 Task: Create a due date automation trigger when advanced on, on the monday before a card is due add fields with custom field "Resume" set to a date in this month at 11:00 AM.
Action: Mouse moved to (1202, 96)
Screenshot: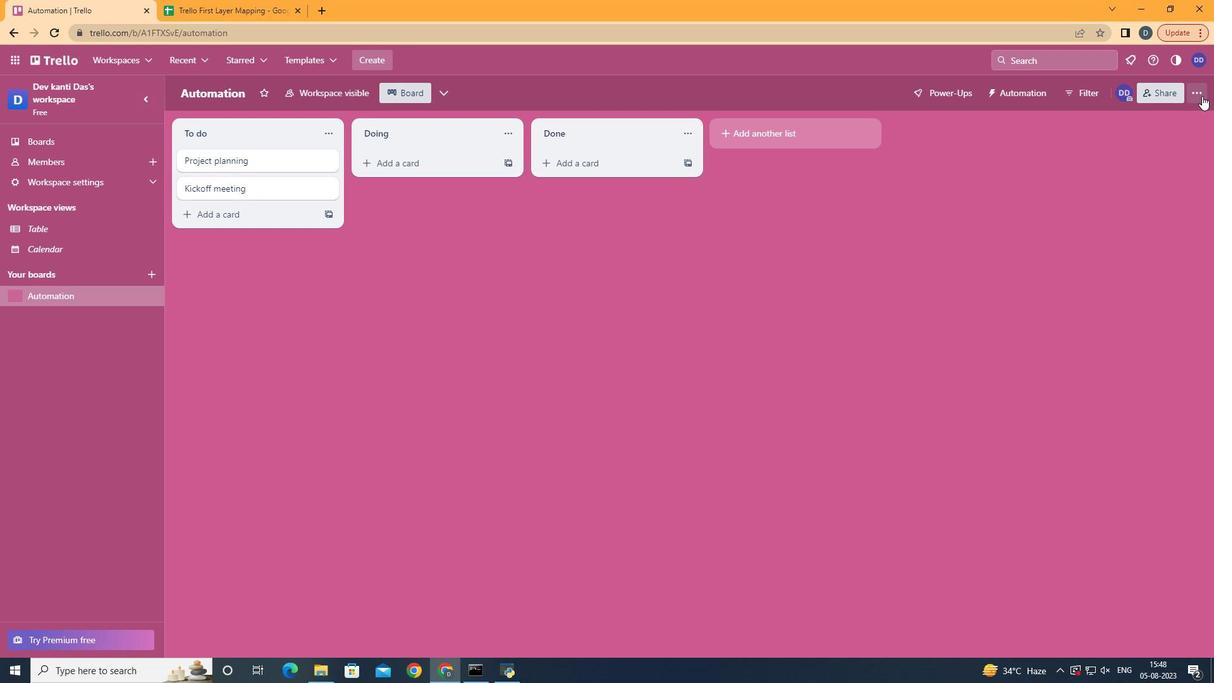 
Action: Mouse pressed left at (1202, 96)
Screenshot: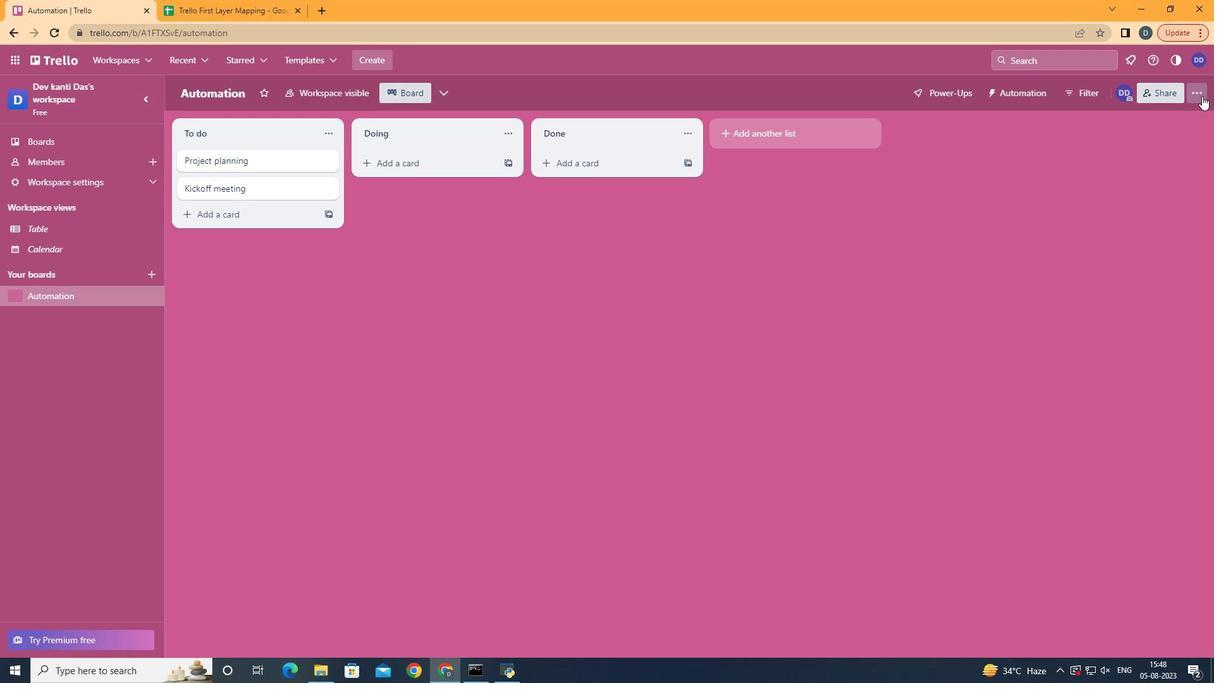 
Action: Mouse moved to (1093, 275)
Screenshot: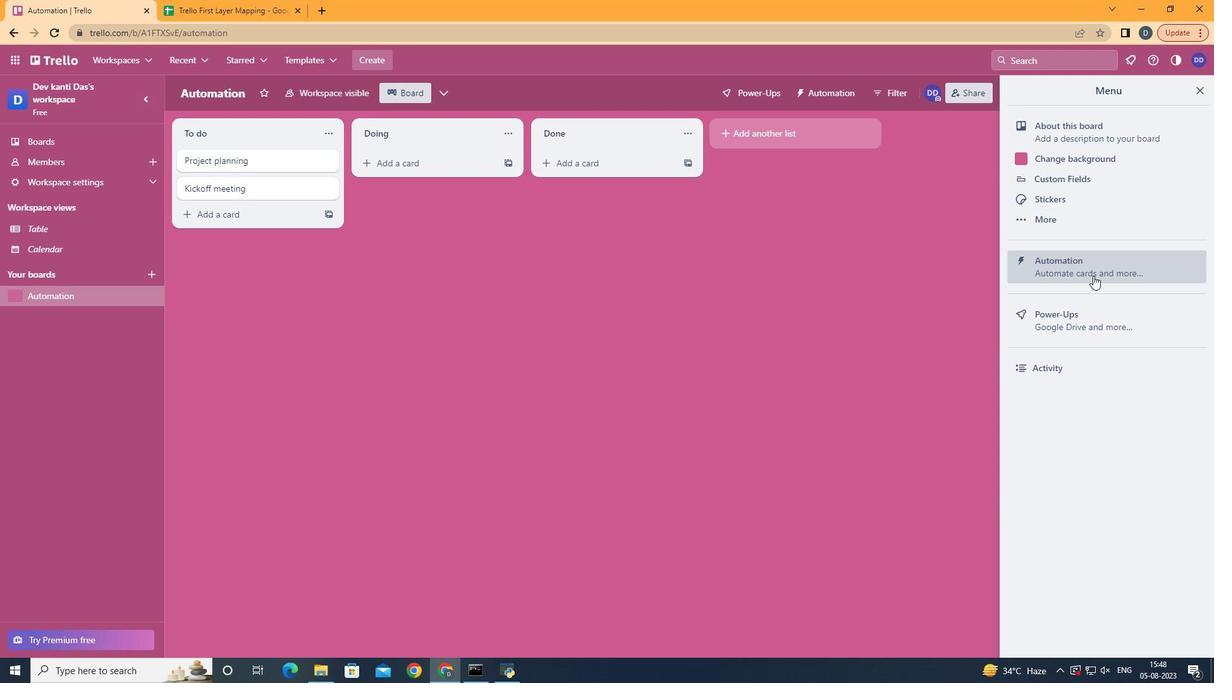 
Action: Mouse pressed left at (1093, 275)
Screenshot: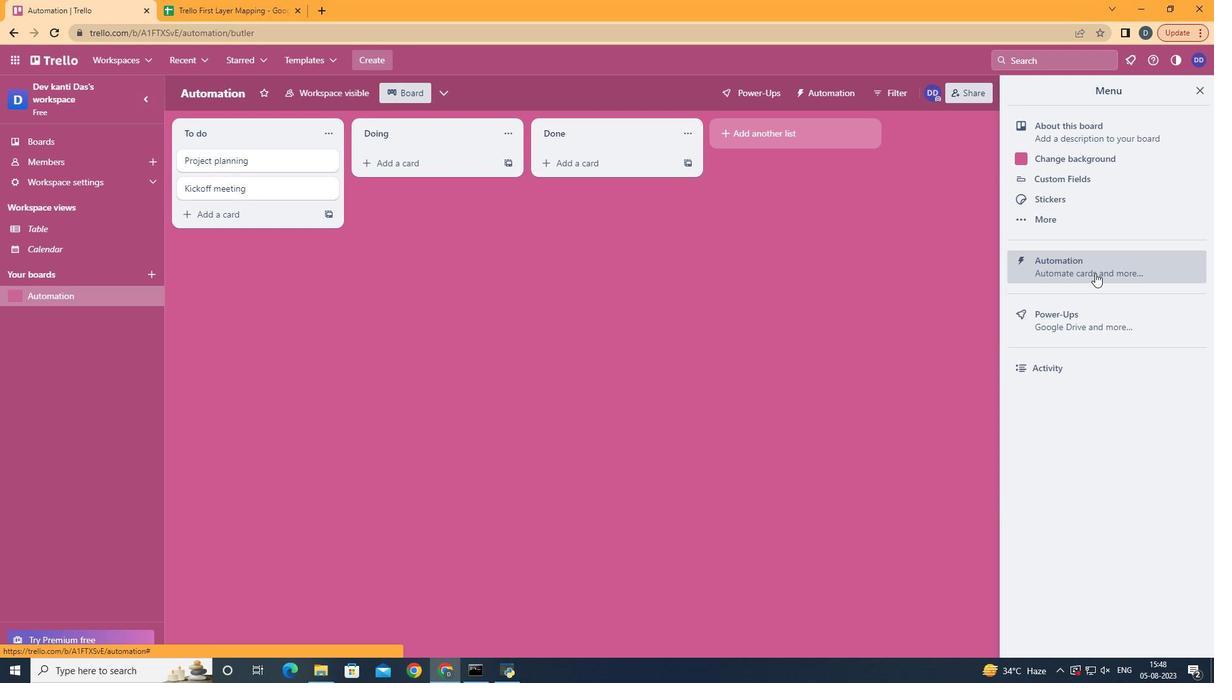 
Action: Mouse moved to (230, 250)
Screenshot: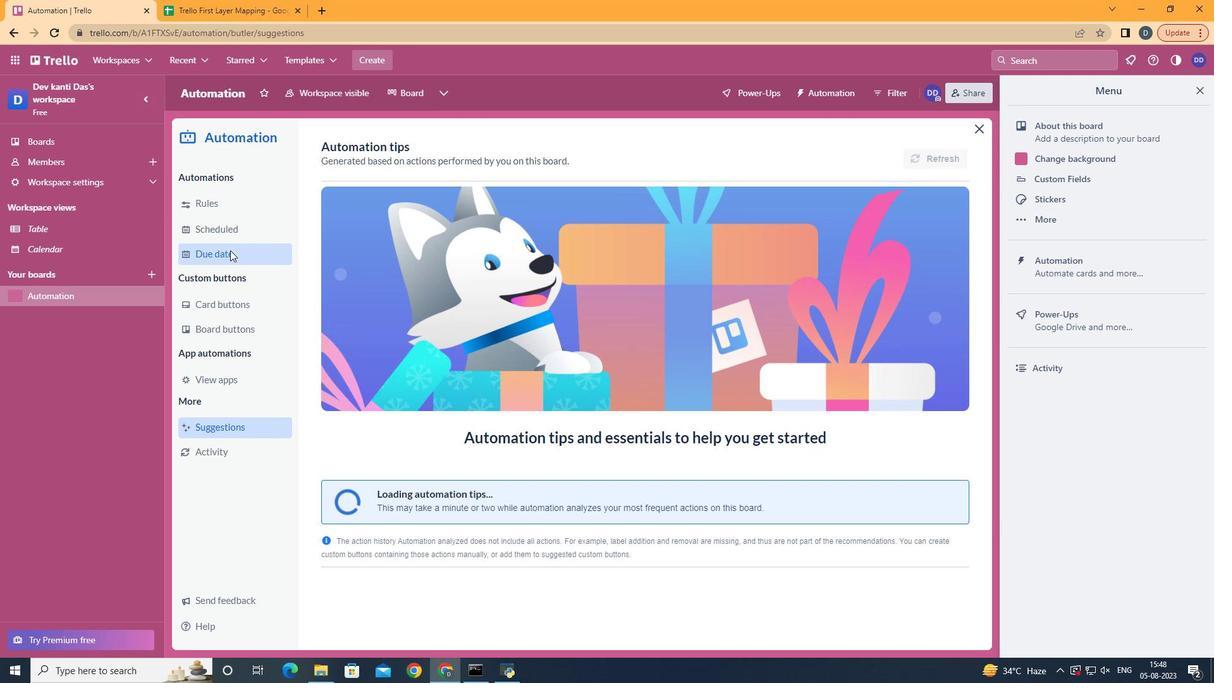 
Action: Mouse pressed left at (230, 250)
Screenshot: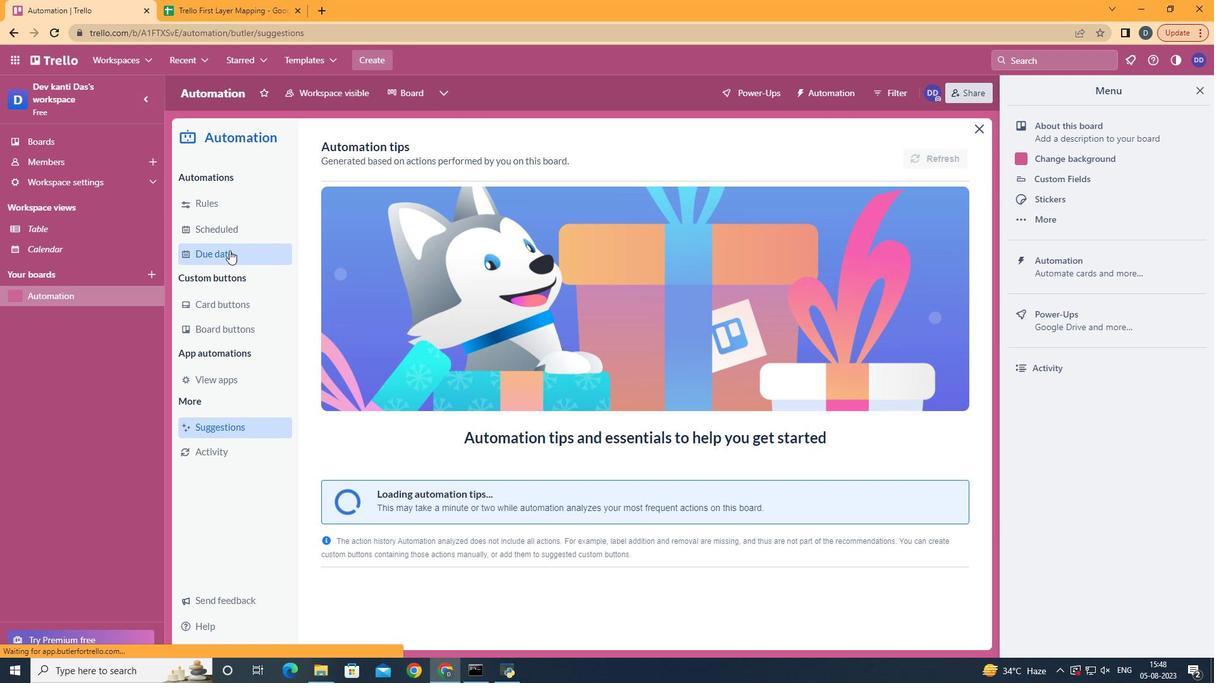 
Action: Mouse moved to (870, 150)
Screenshot: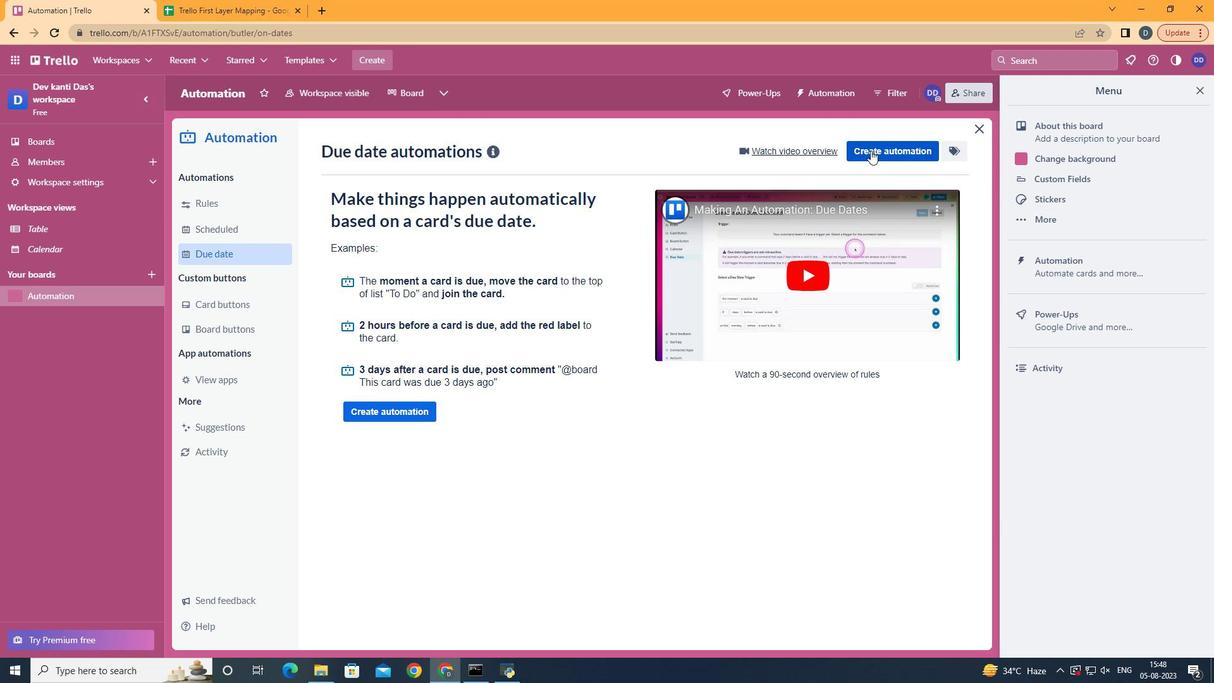 
Action: Mouse pressed left at (870, 150)
Screenshot: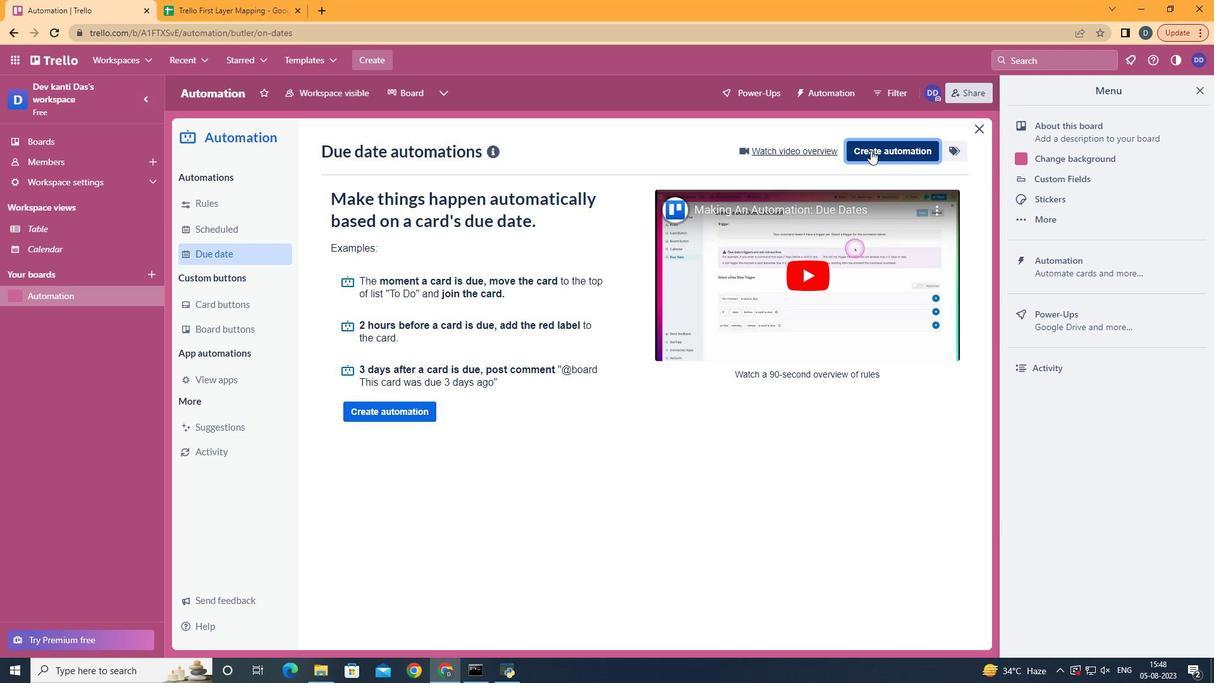 
Action: Mouse moved to (614, 261)
Screenshot: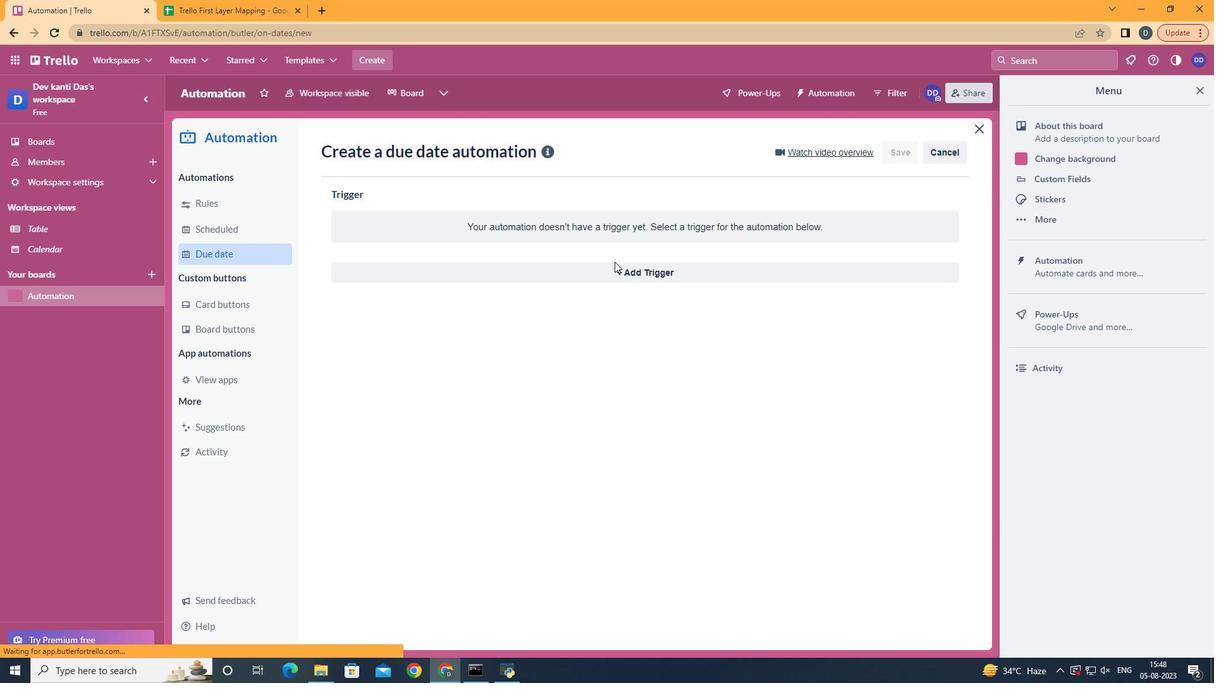 
Action: Mouse pressed left at (614, 261)
Screenshot: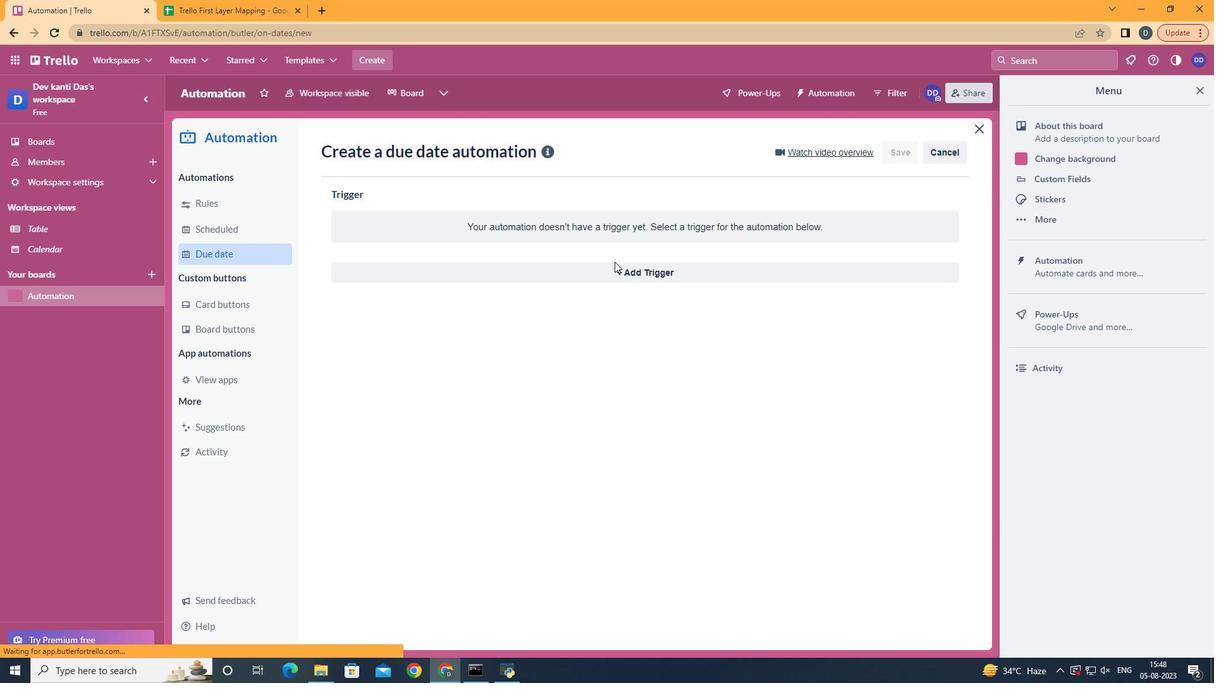 
Action: Mouse moved to (615, 269)
Screenshot: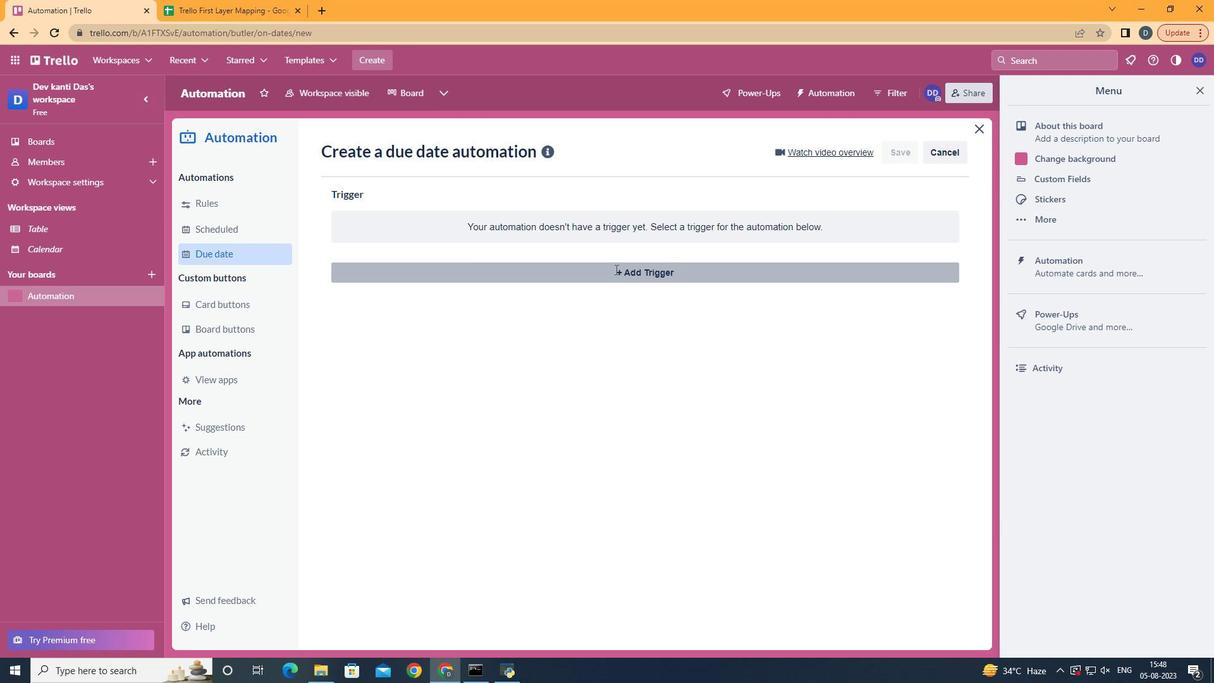 
Action: Mouse pressed left at (615, 269)
Screenshot: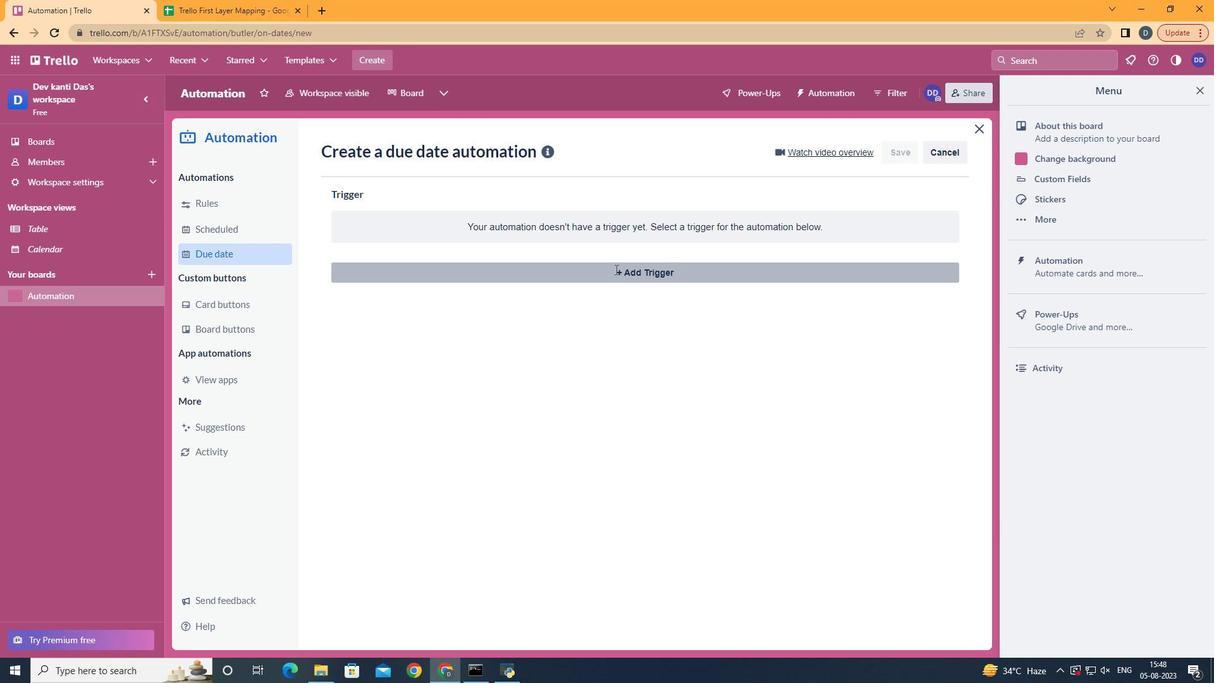 
Action: Mouse moved to (407, 331)
Screenshot: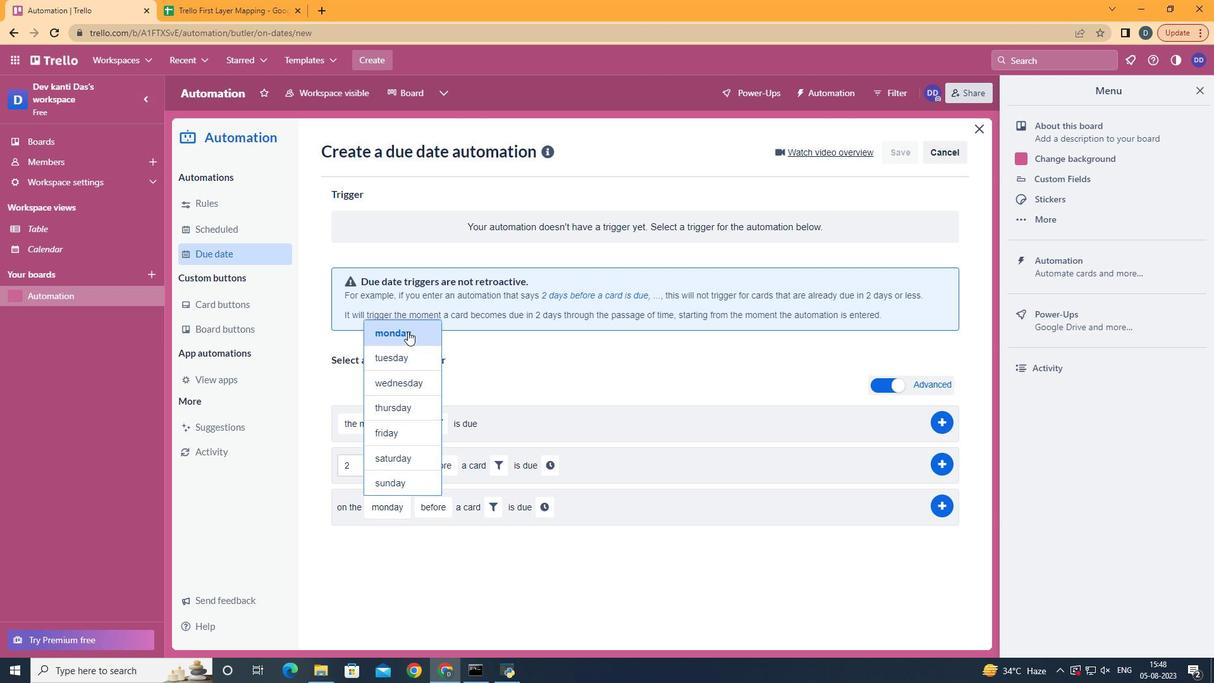 
Action: Mouse pressed left at (407, 331)
Screenshot: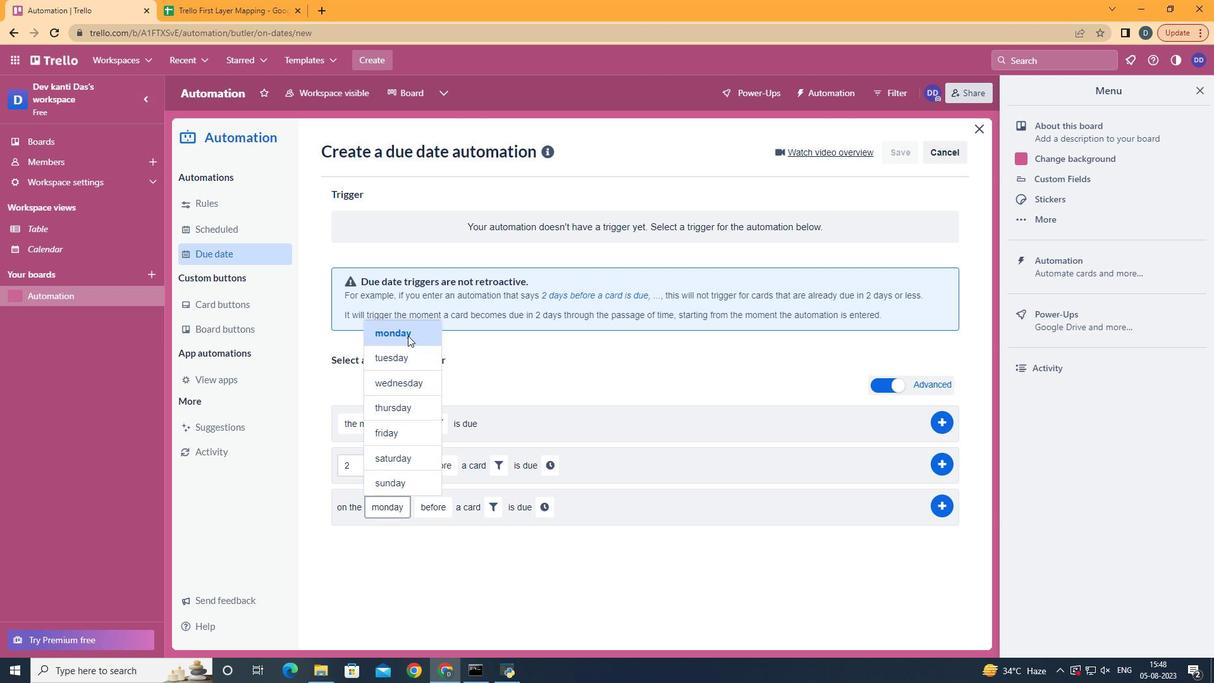 
Action: Mouse moved to (439, 526)
Screenshot: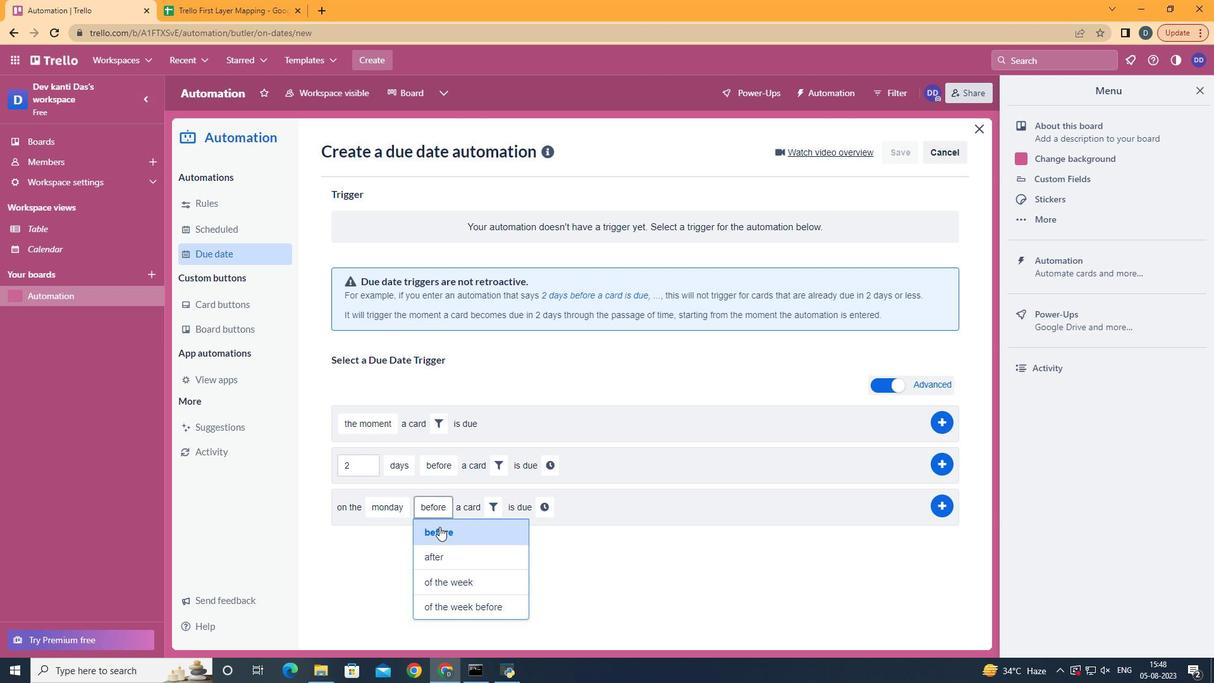 
Action: Mouse pressed left at (439, 526)
Screenshot: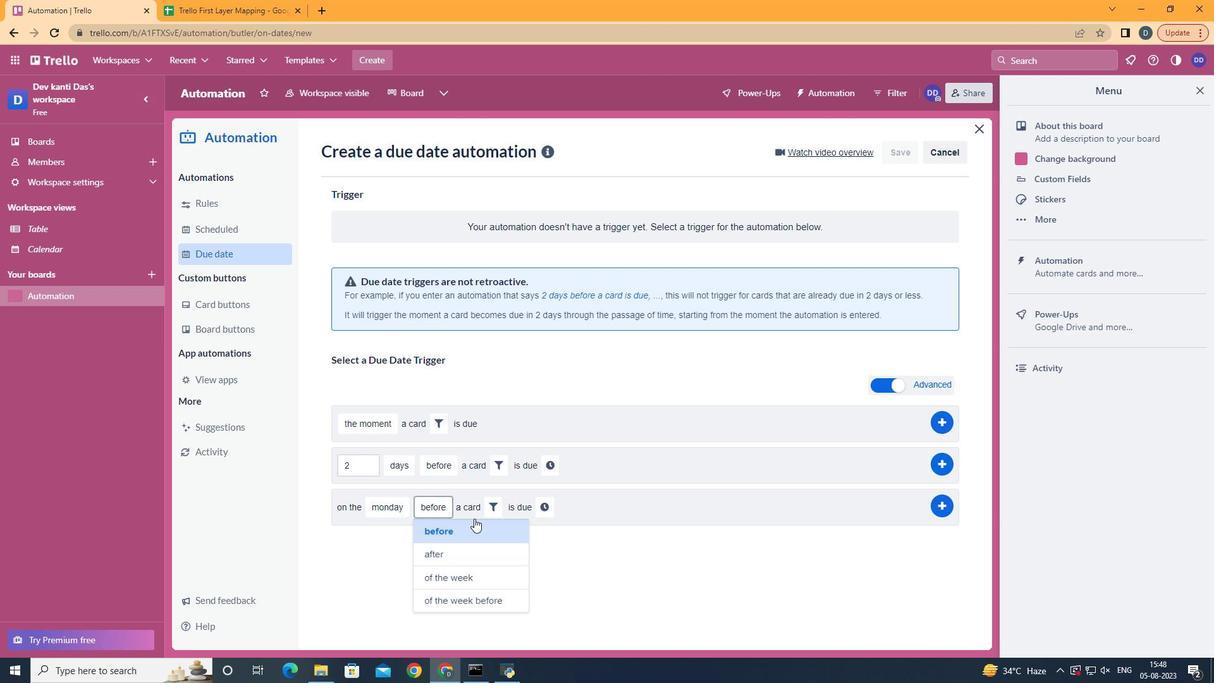 
Action: Mouse moved to (492, 509)
Screenshot: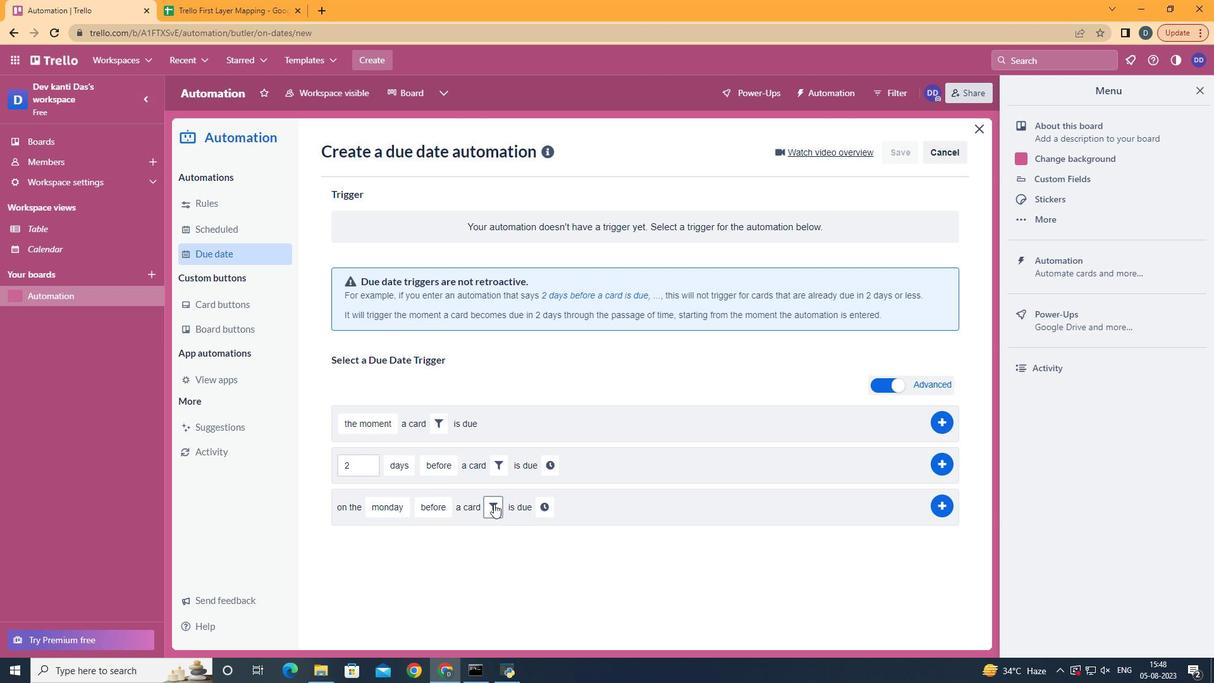 
Action: Mouse pressed left at (492, 509)
Screenshot: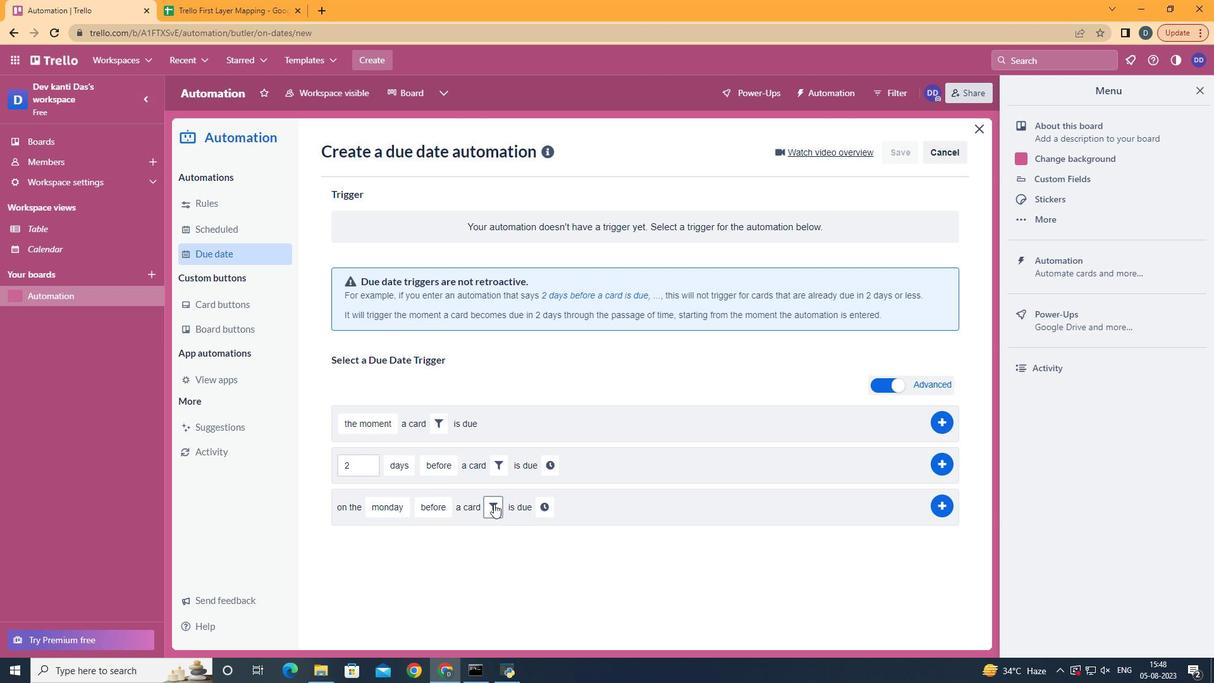 
Action: Mouse moved to (698, 552)
Screenshot: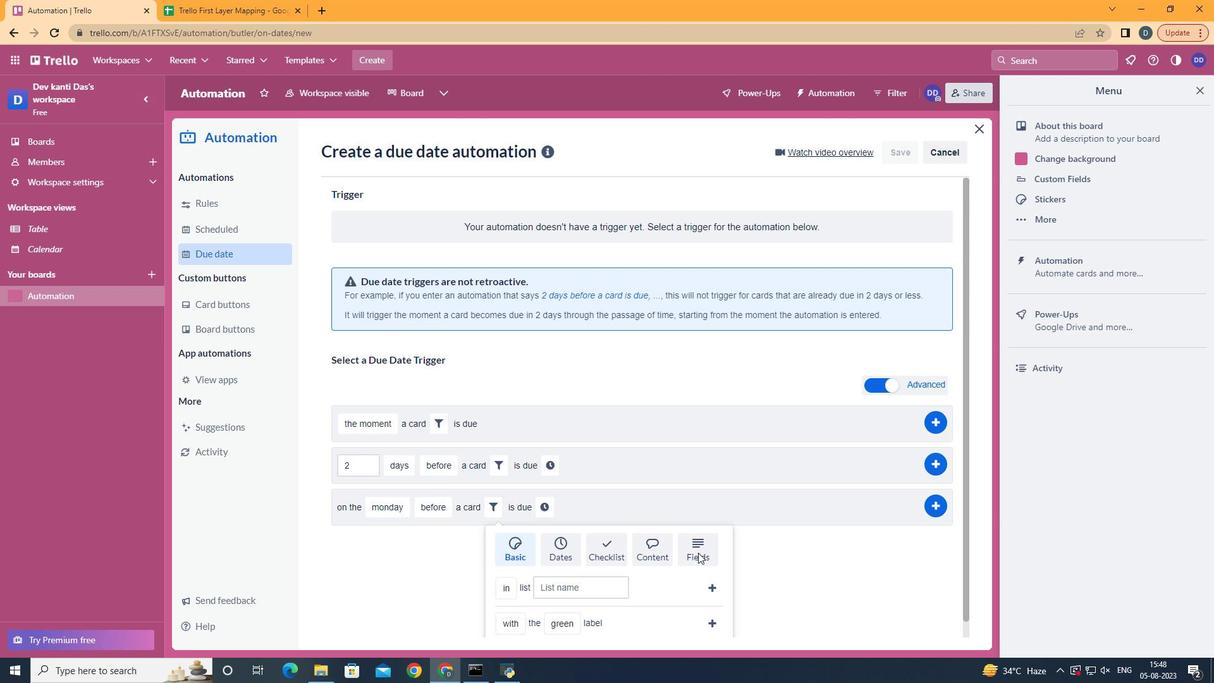
Action: Mouse pressed left at (698, 552)
Screenshot: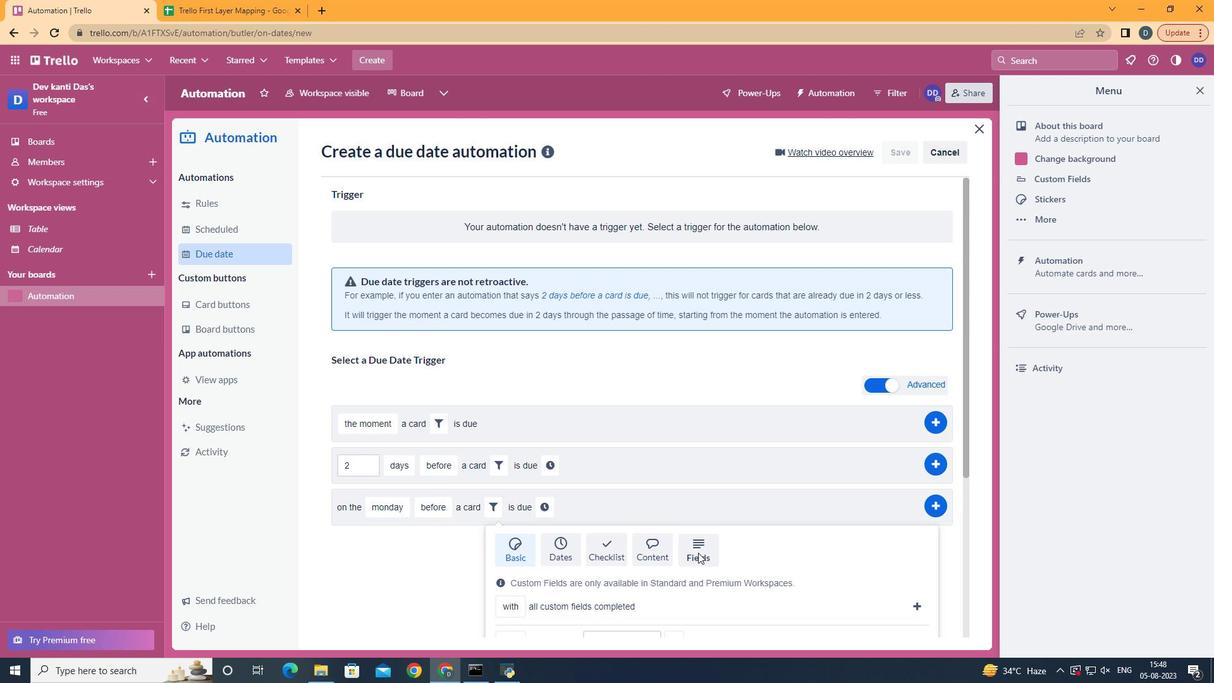 
Action: Mouse scrolled (698, 552) with delta (0, 0)
Screenshot: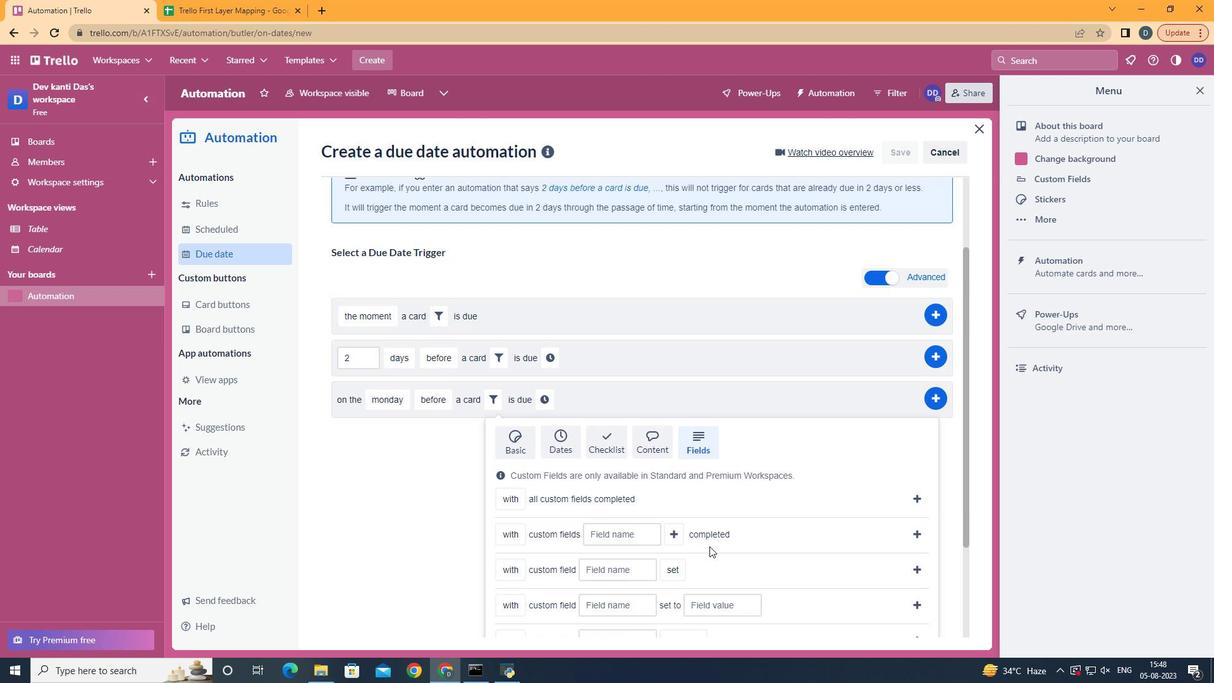 
Action: Mouse scrolled (698, 552) with delta (0, 0)
Screenshot: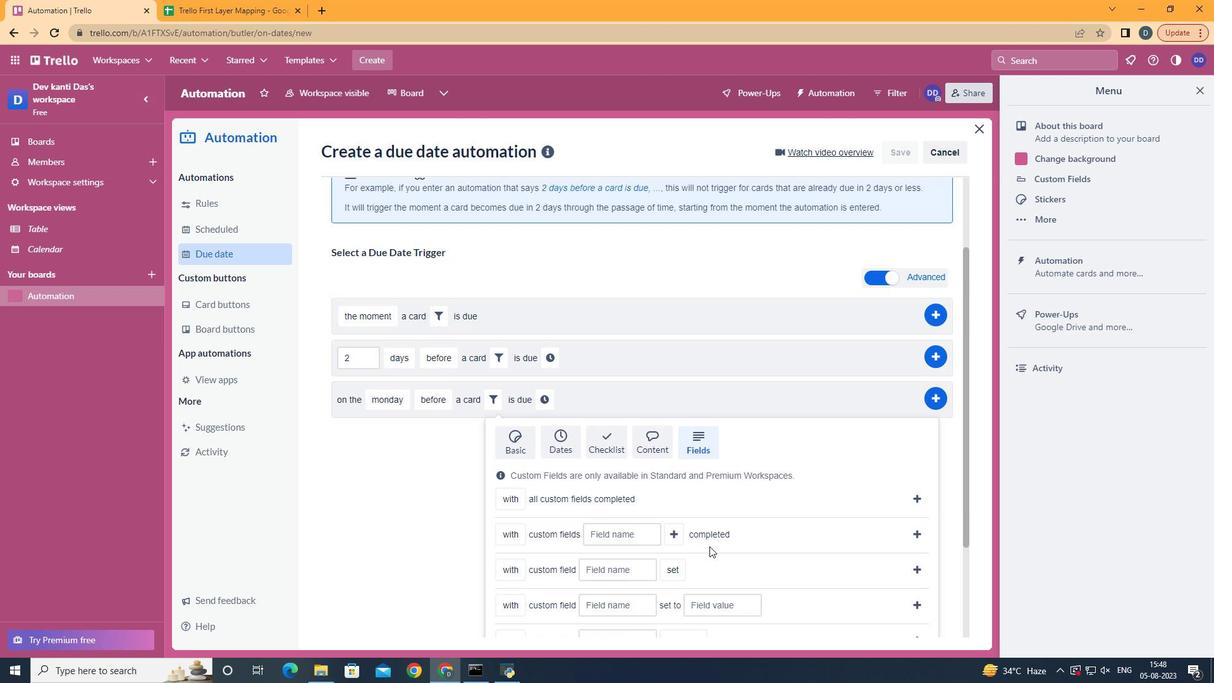 
Action: Mouse scrolled (698, 552) with delta (0, 0)
Screenshot: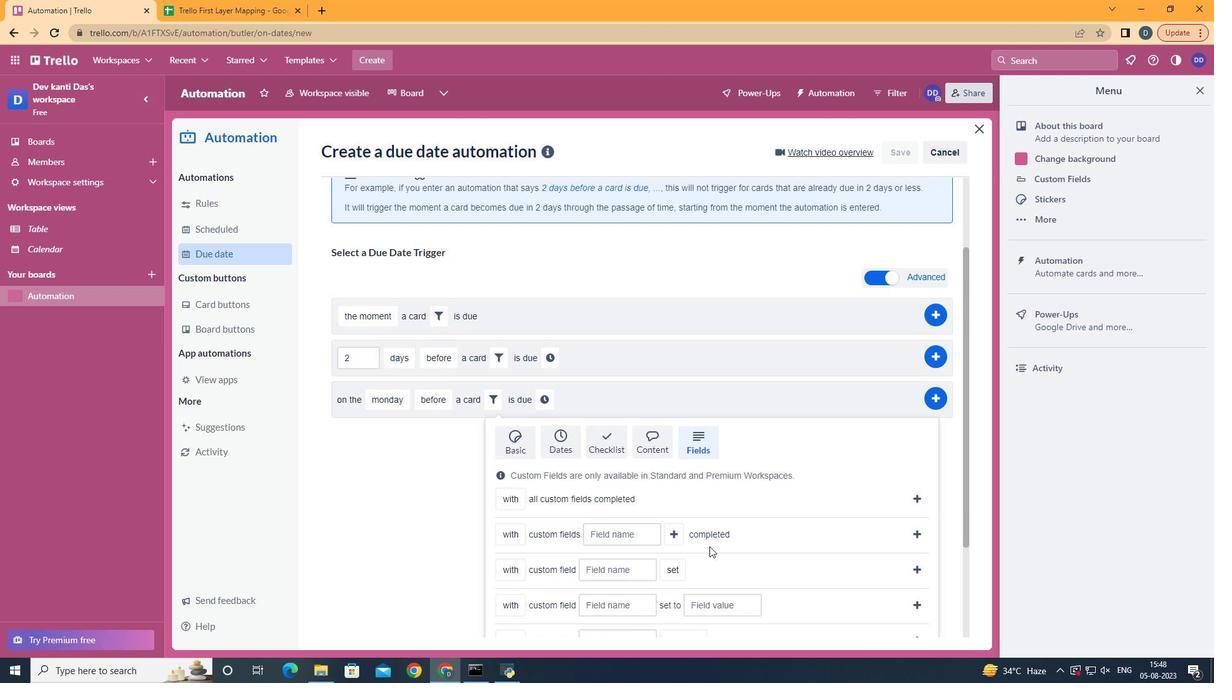 
Action: Mouse scrolled (698, 552) with delta (0, 0)
Screenshot: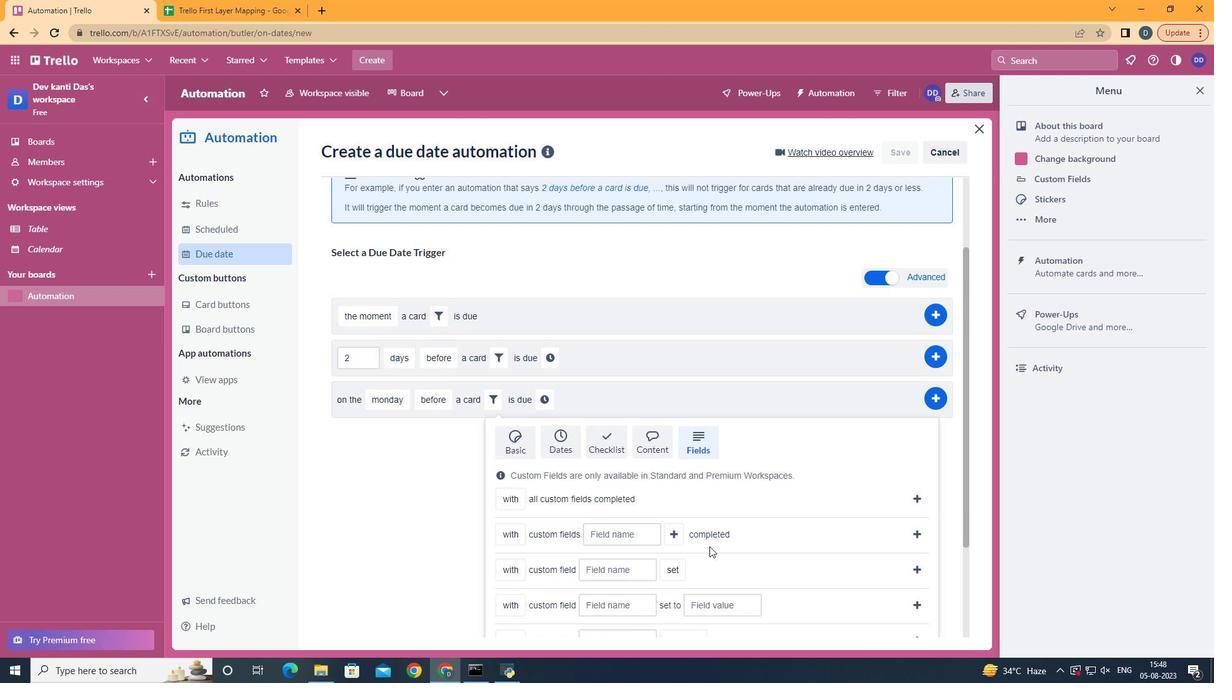 
Action: Mouse scrolled (698, 552) with delta (0, 0)
Screenshot: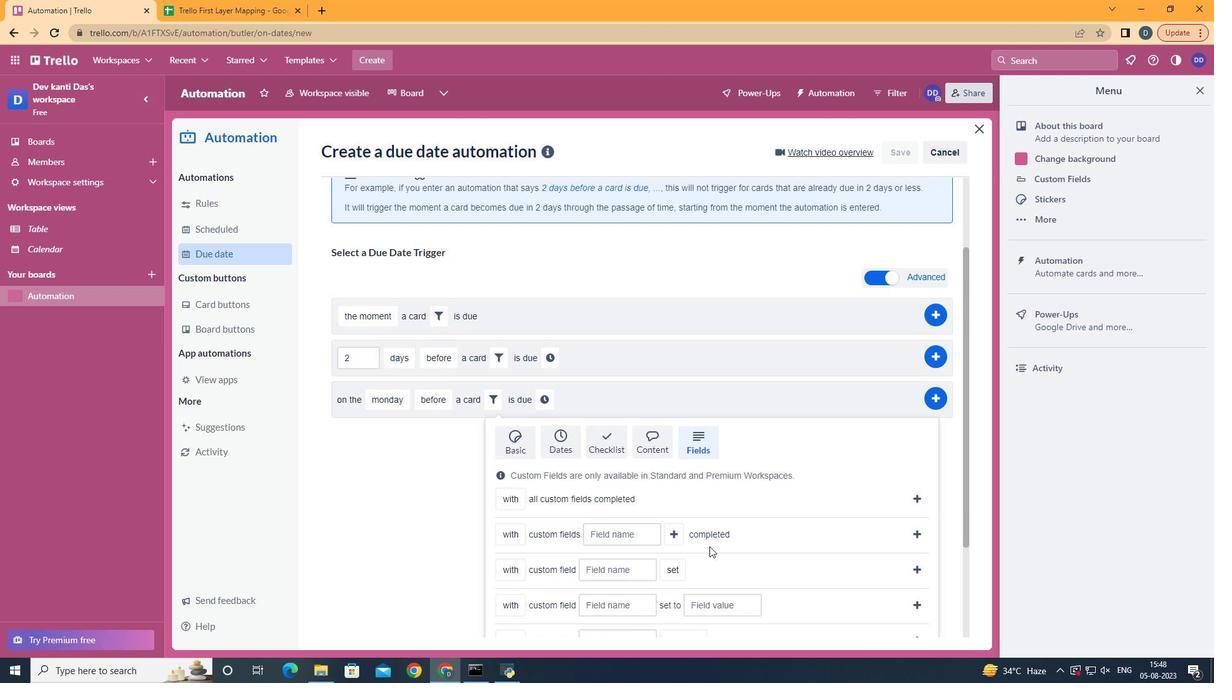 
Action: Mouse scrolled (698, 552) with delta (0, 0)
Screenshot: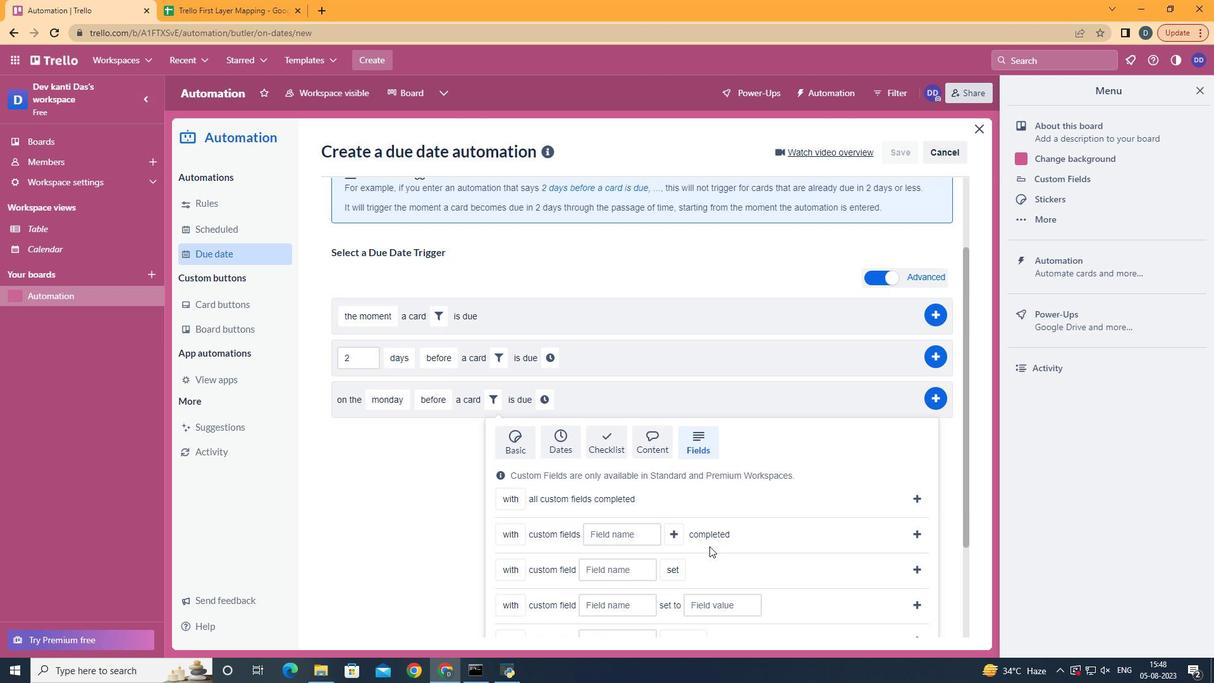 
Action: Mouse moved to (518, 600)
Screenshot: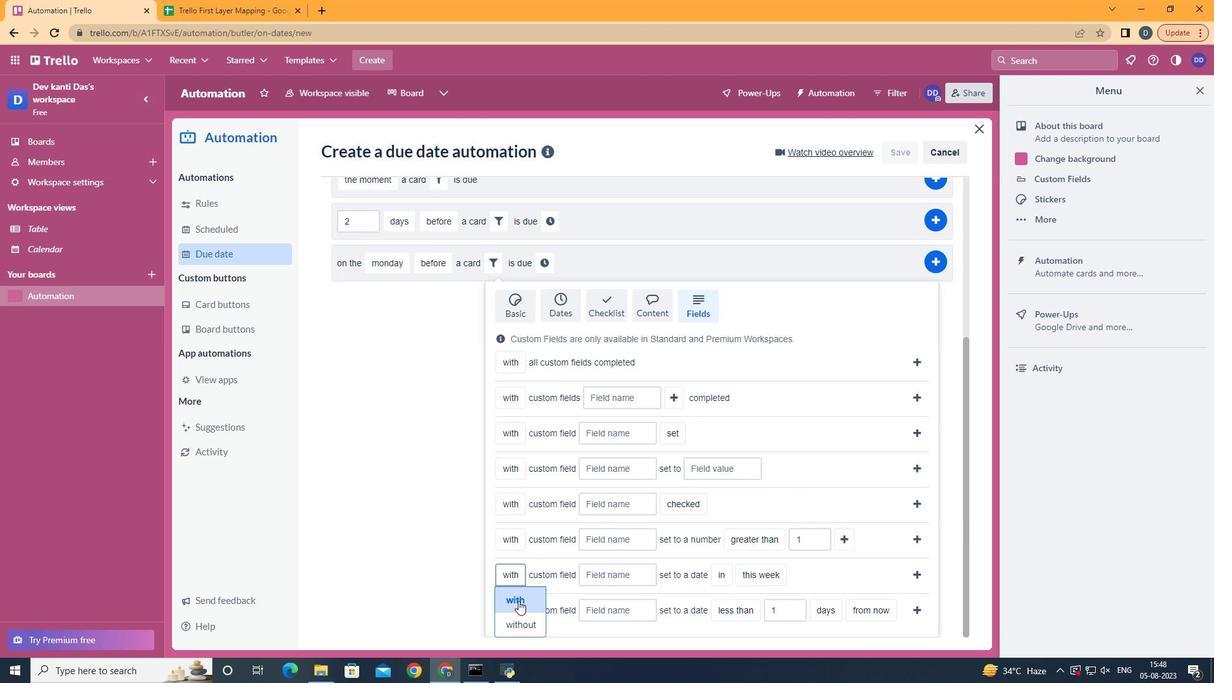 
Action: Mouse pressed left at (518, 600)
Screenshot: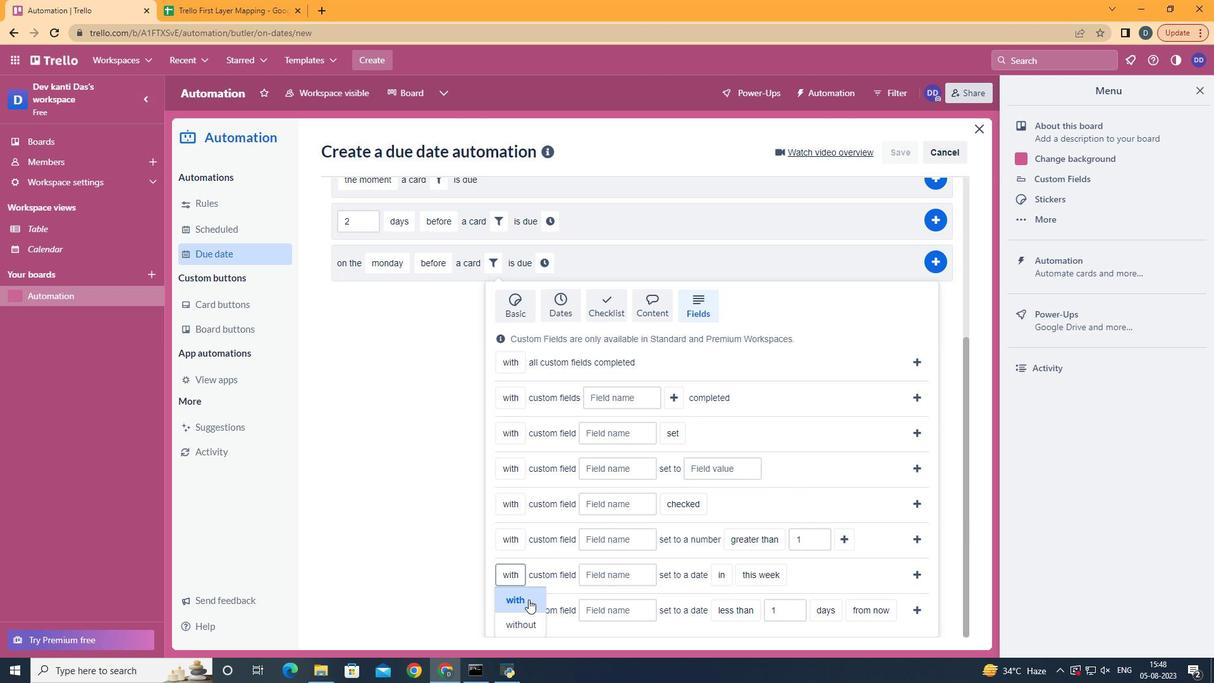 
Action: Mouse moved to (634, 569)
Screenshot: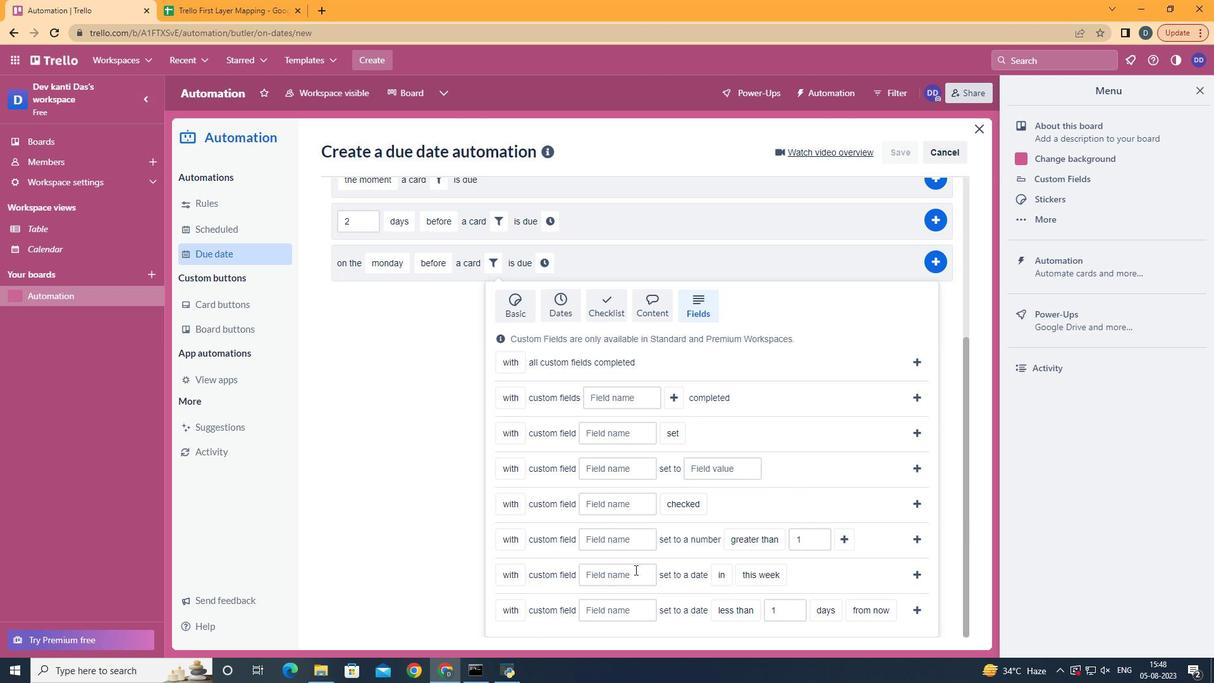 
Action: Mouse pressed left at (634, 569)
Screenshot: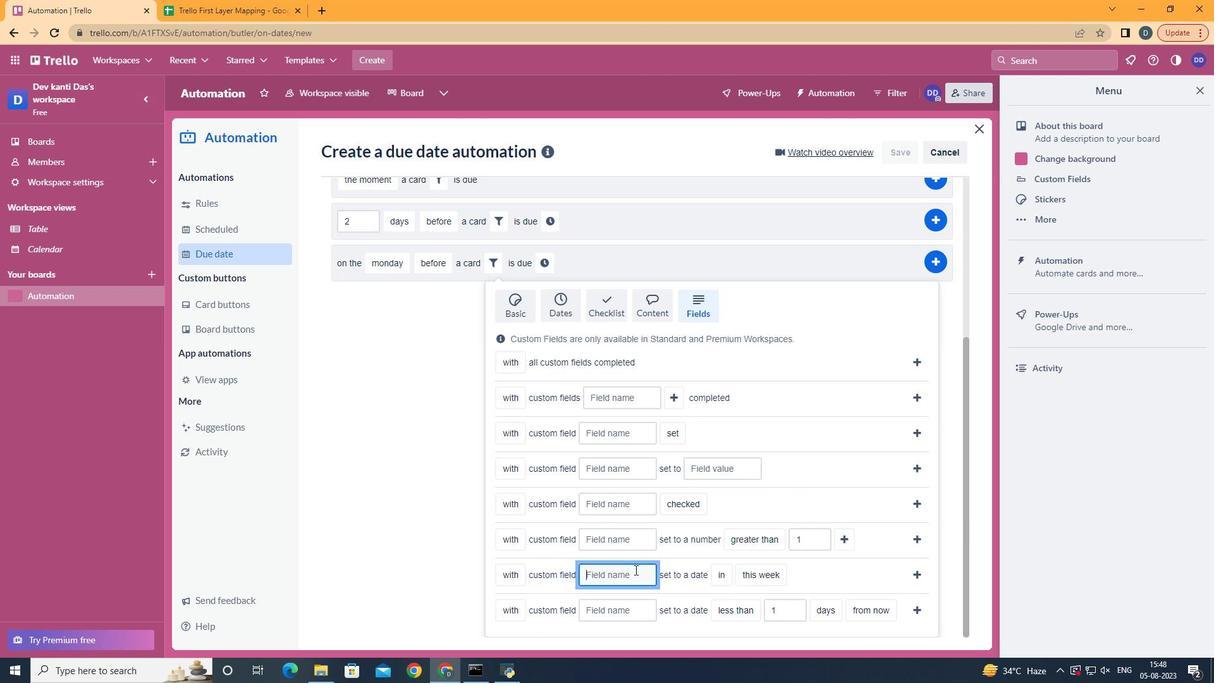 
Action: Key pressed <Key.shift>Resume
Screenshot: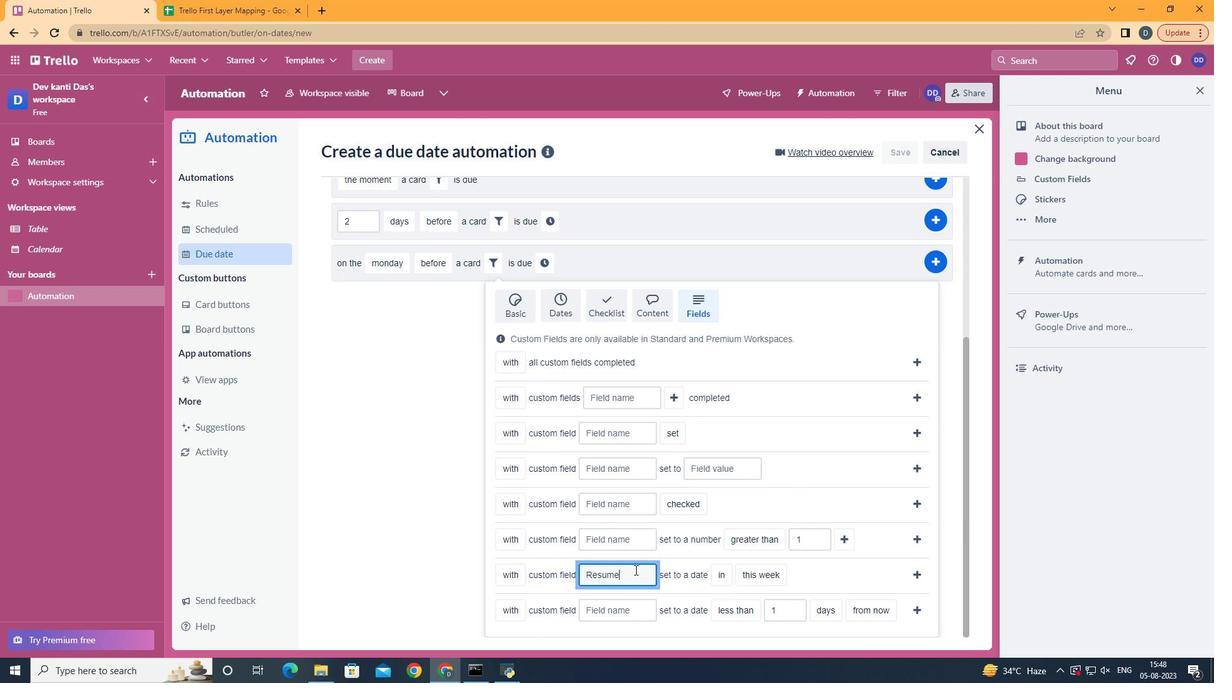 
Action: Mouse moved to (722, 602)
Screenshot: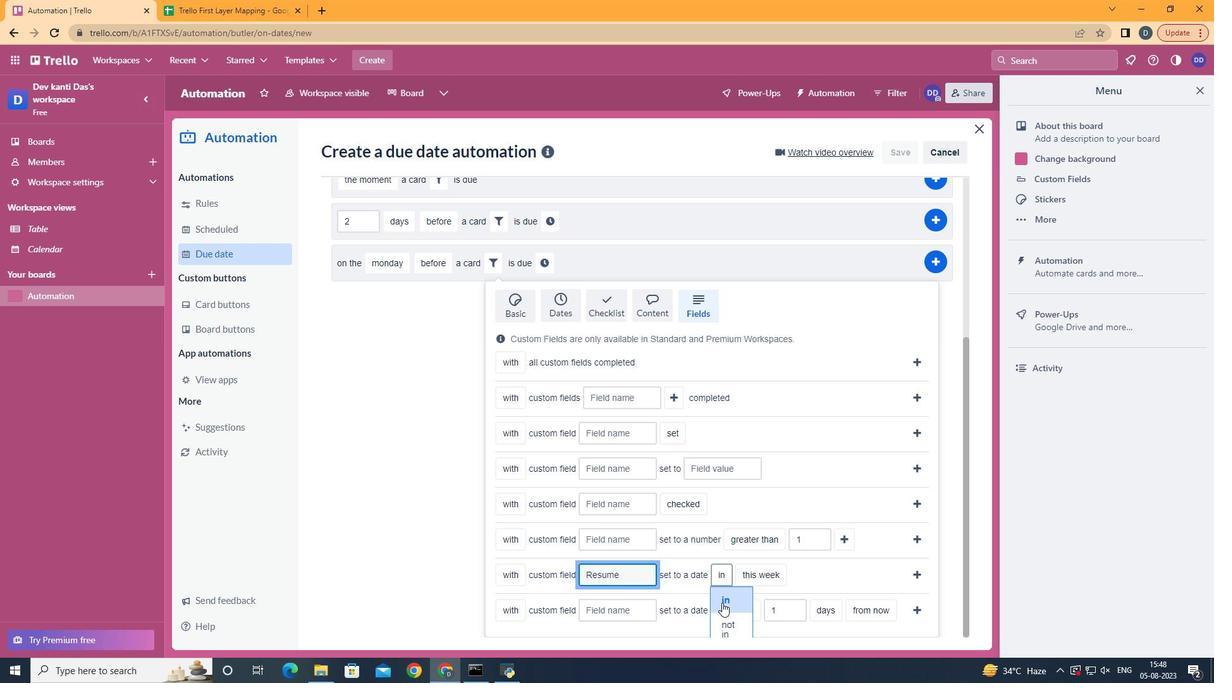 
Action: Mouse pressed left at (722, 602)
Screenshot: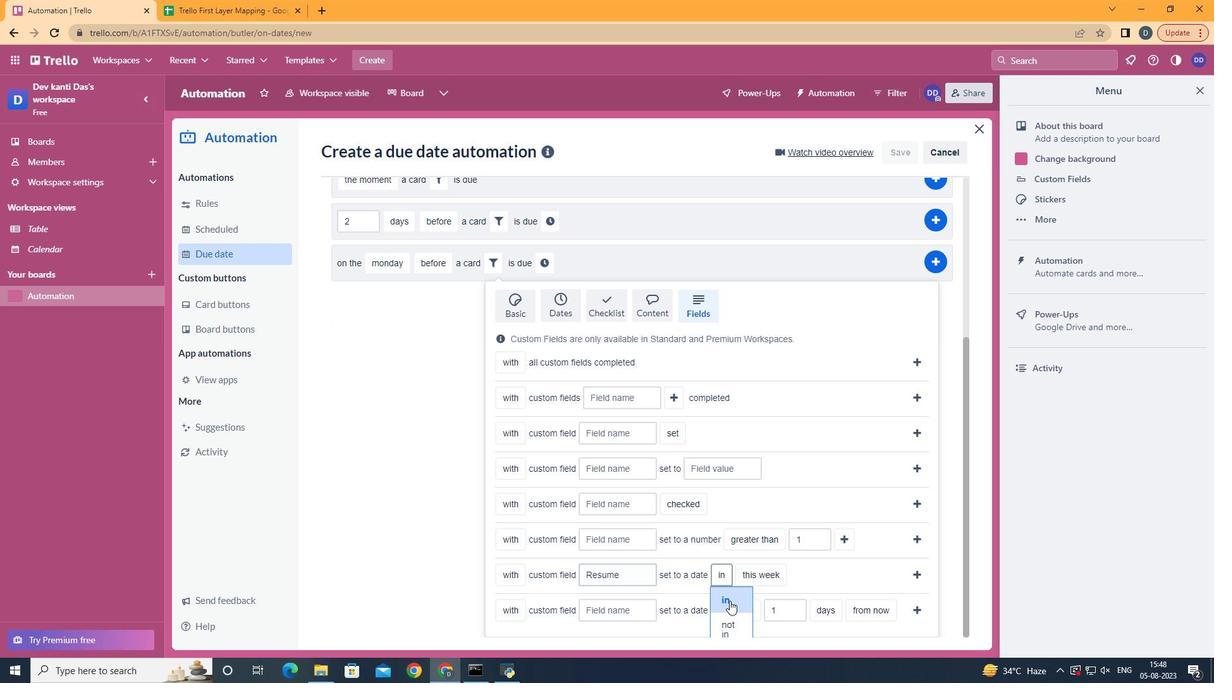 
Action: Mouse moved to (769, 624)
Screenshot: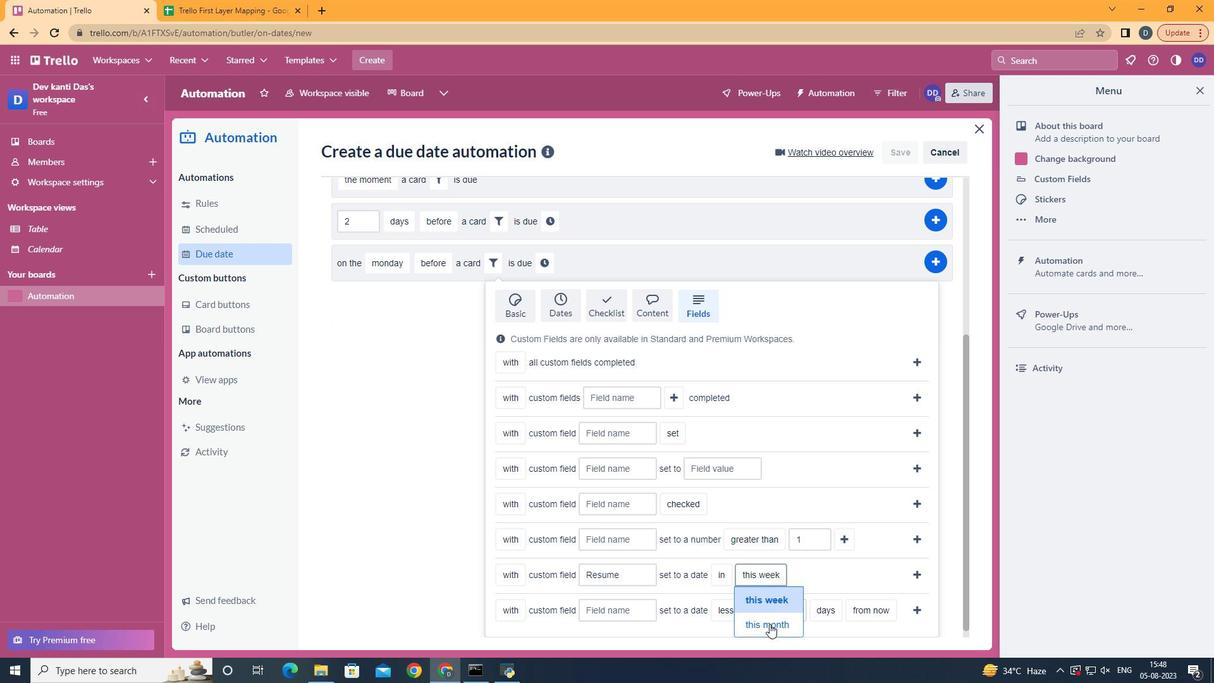 
Action: Mouse pressed left at (769, 624)
Screenshot: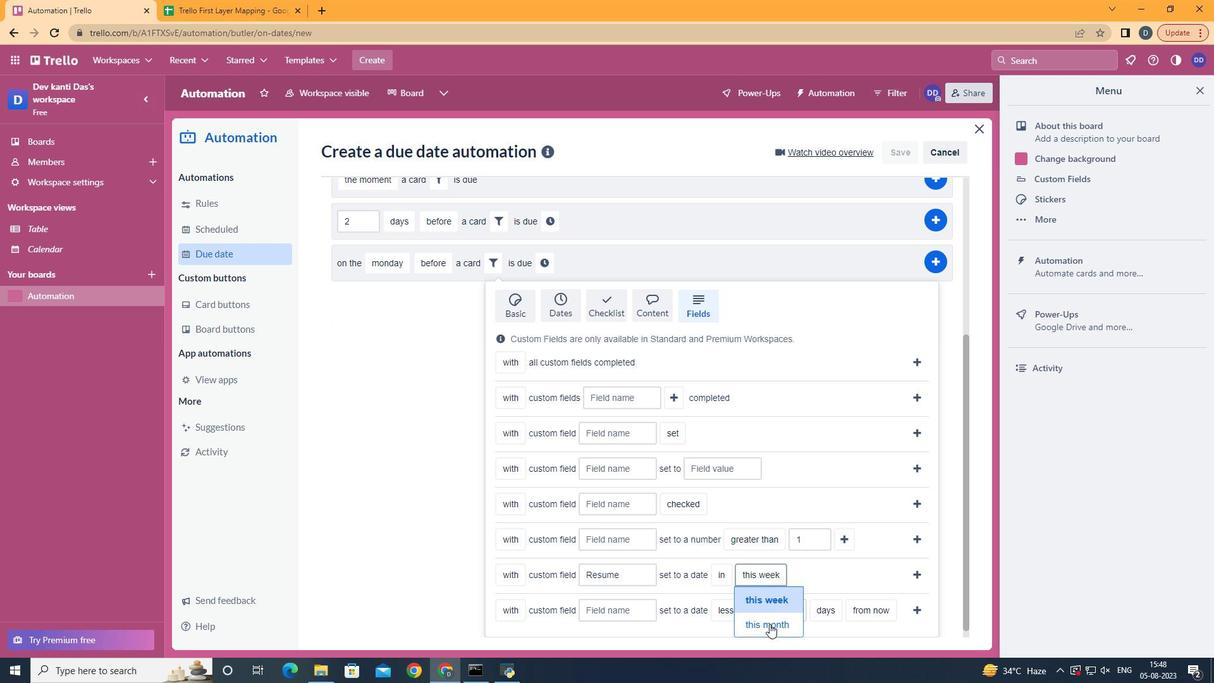 
Action: Mouse moved to (913, 574)
Screenshot: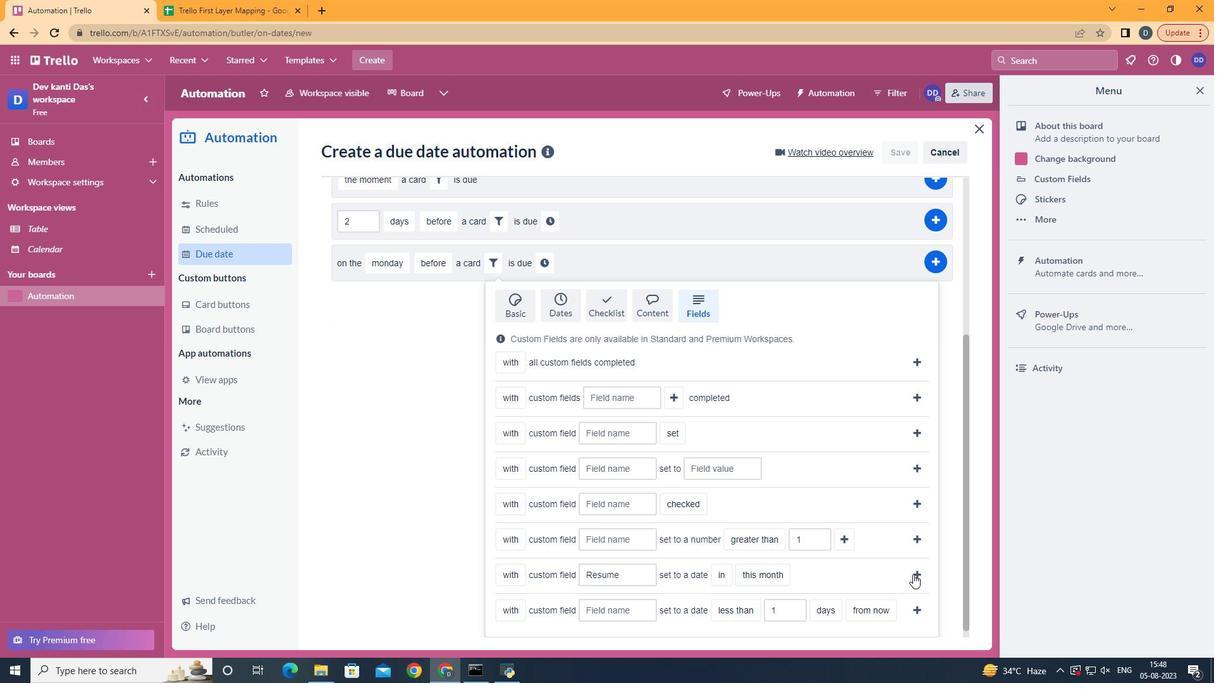 
Action: Mouse pressed left at (913, 574)
Screenshot: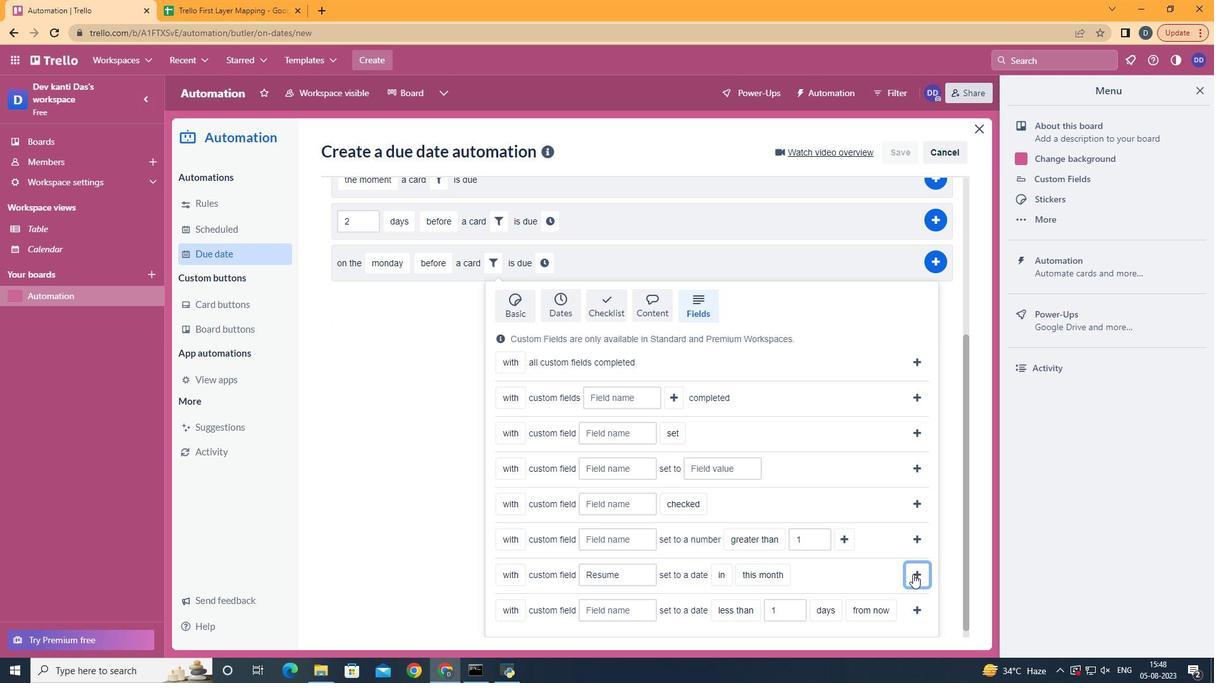 
Action: Mouse moved to (786, 519)
Screenshot: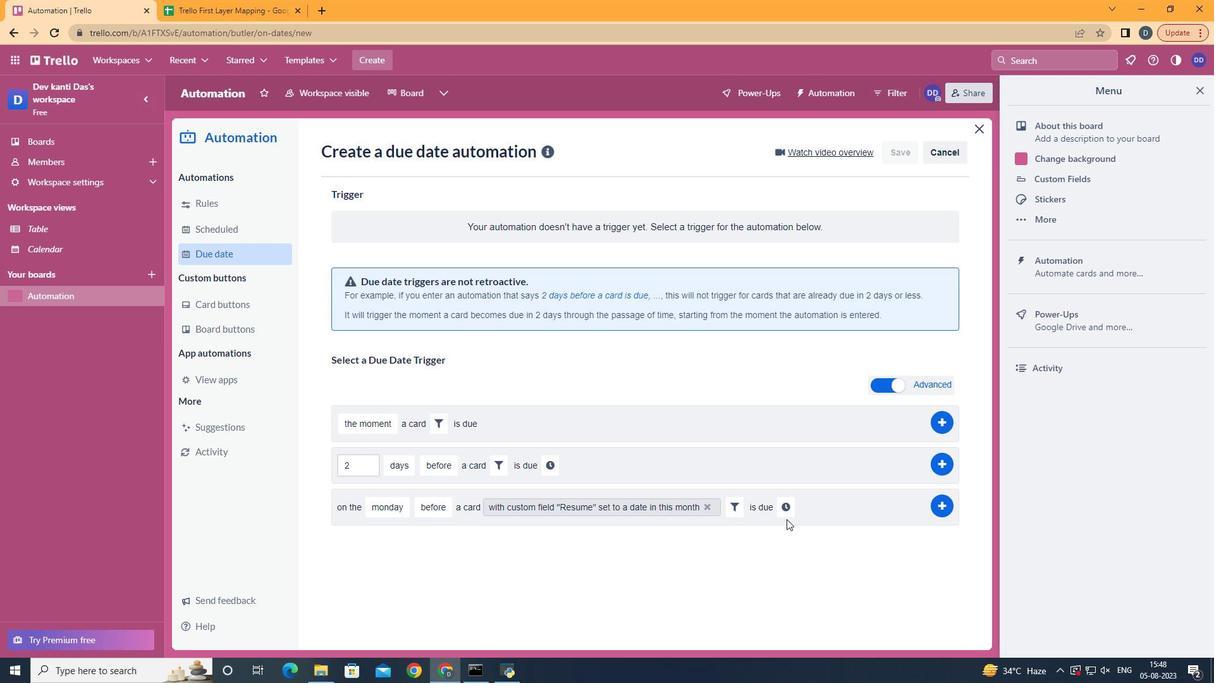 
Action: Mouse pressed left at (786, 519)
Screenshot: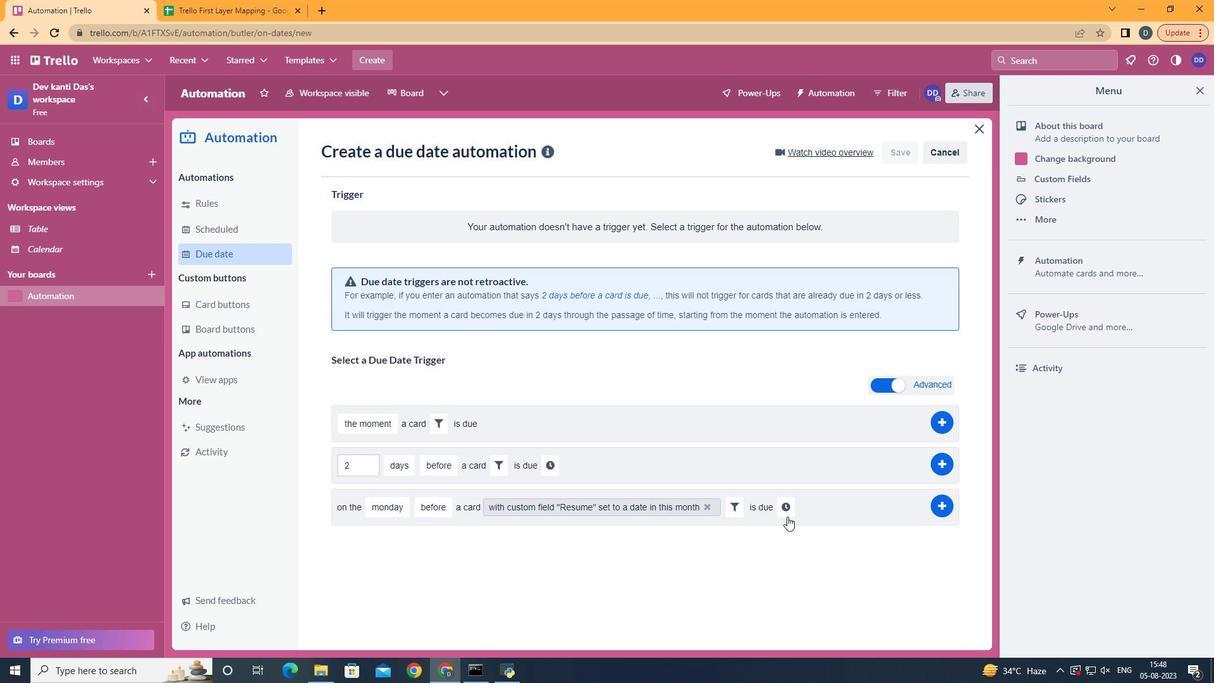
Action: Mouse moved to (787, 510)
Screenshot: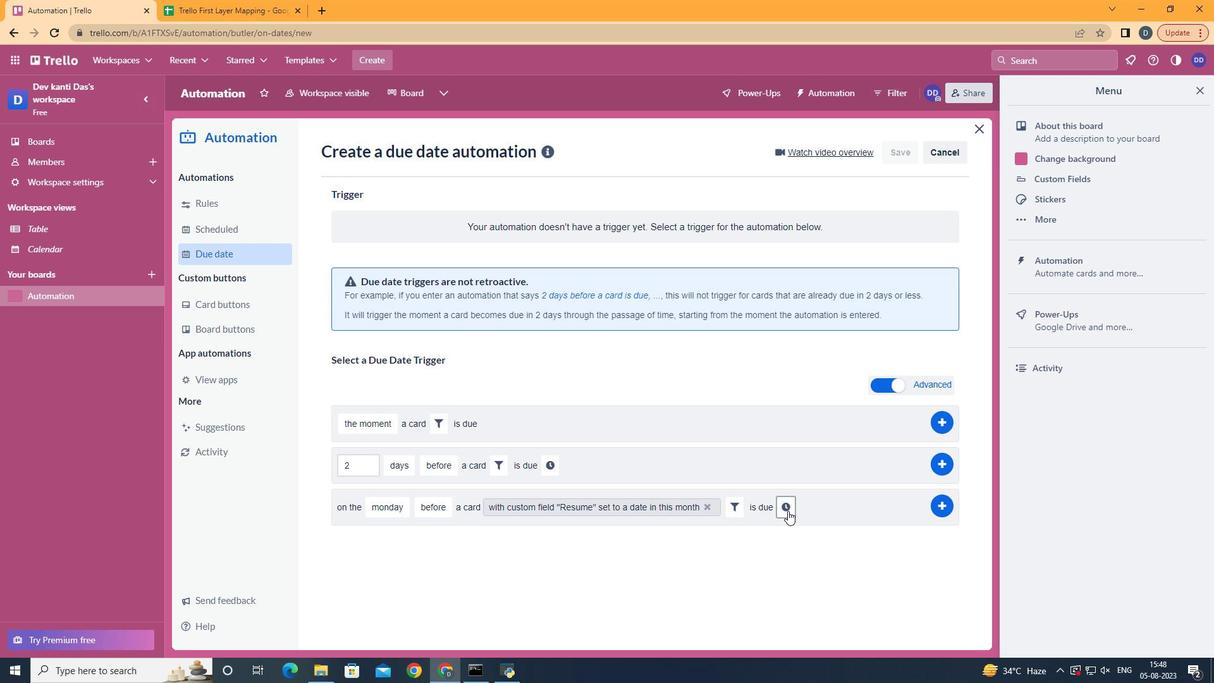 
Action: Mouse pressed left at (787, 510)
Screenshot: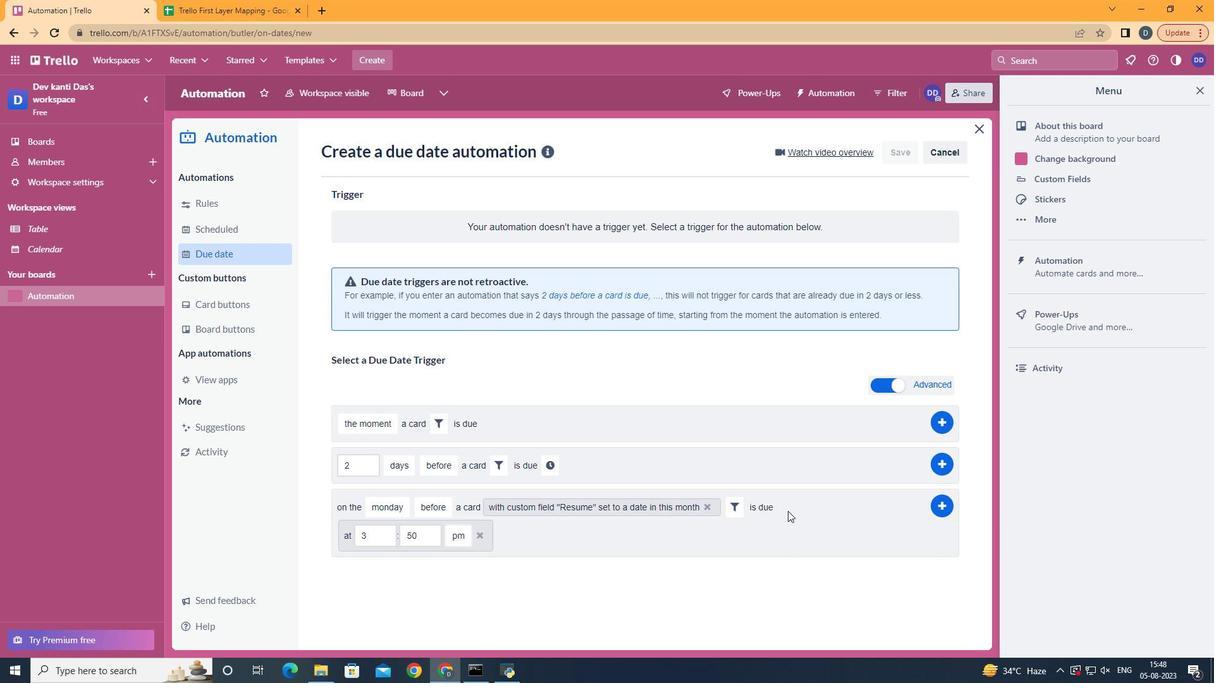 
Action: Mouse moved to (394, 536)
Screenshot: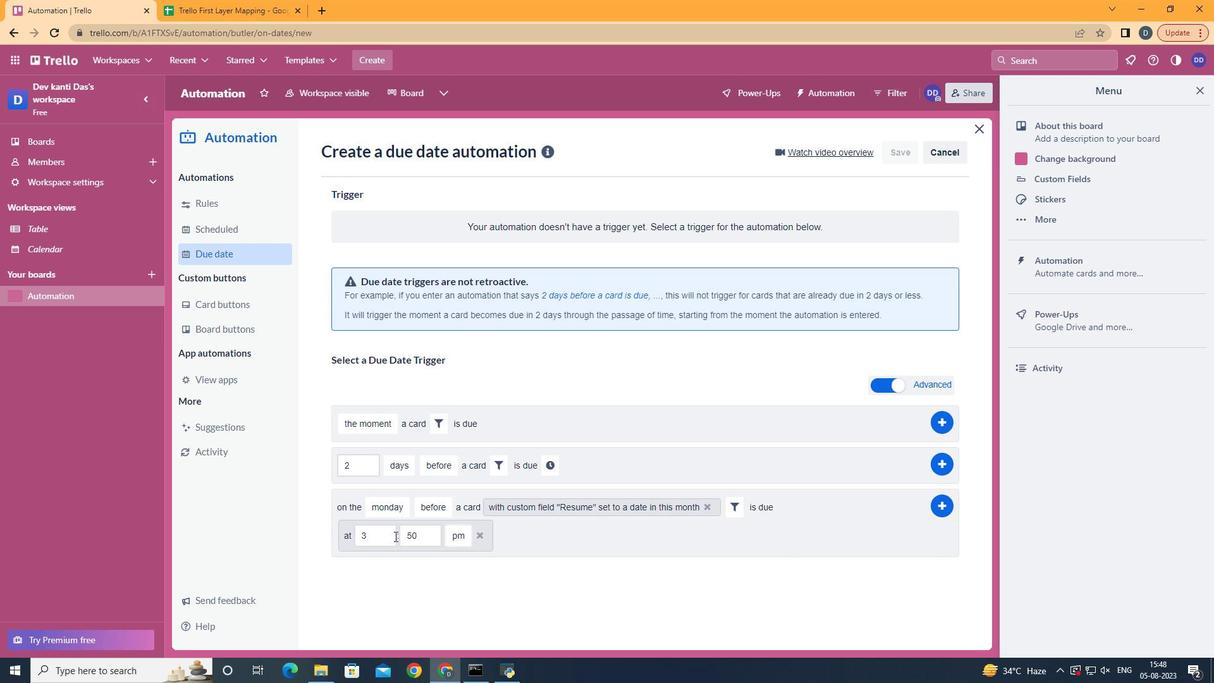 
Action: Mouse pressed left at (394, 536)
Screenshot: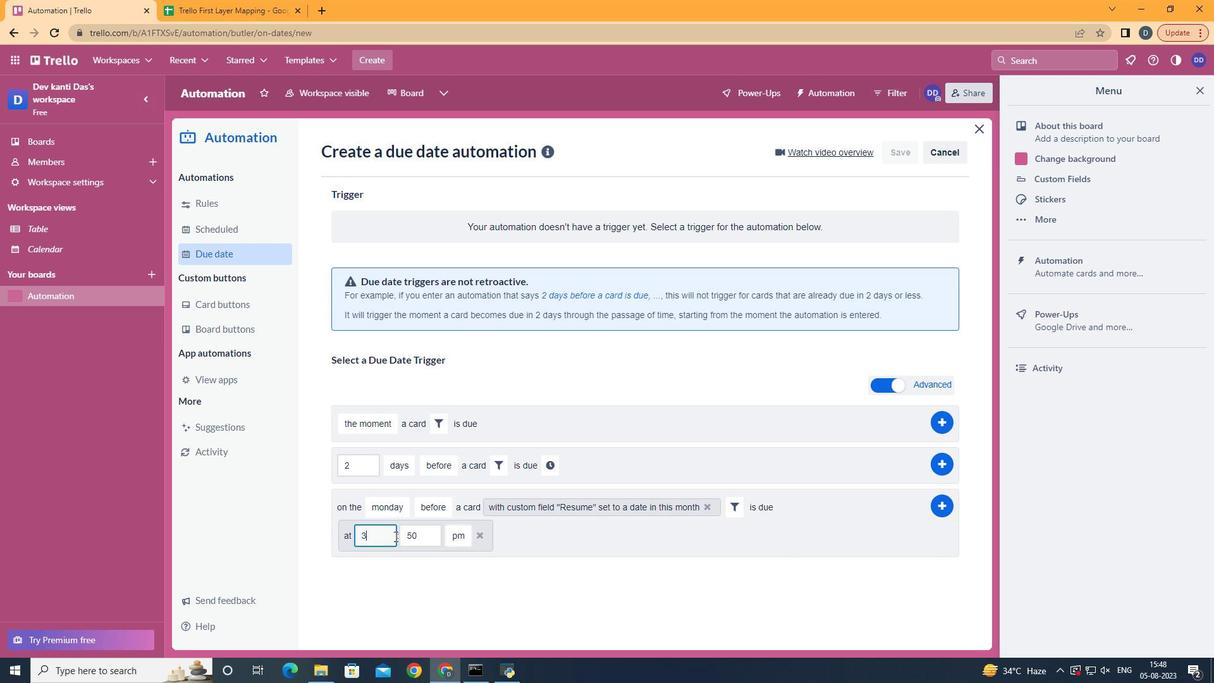 
Action: Key pressed <Key.backspace>11
Screenshot: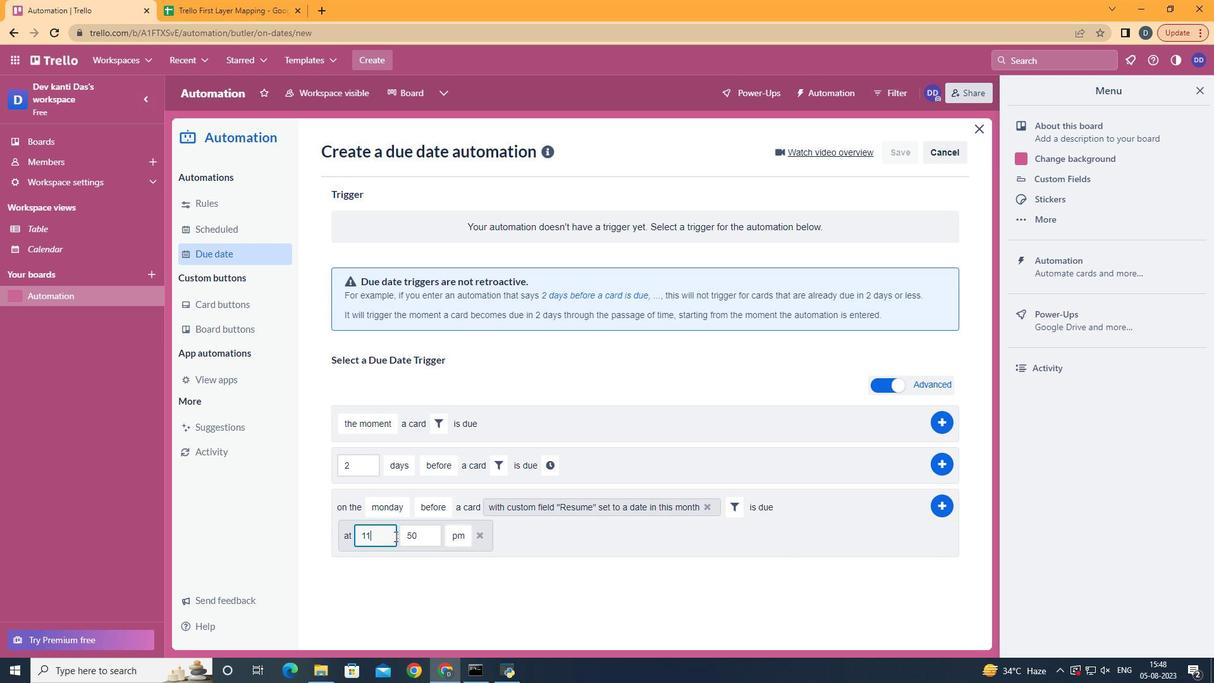 
Action: Mouse moved to (433, 536)
Screenshot: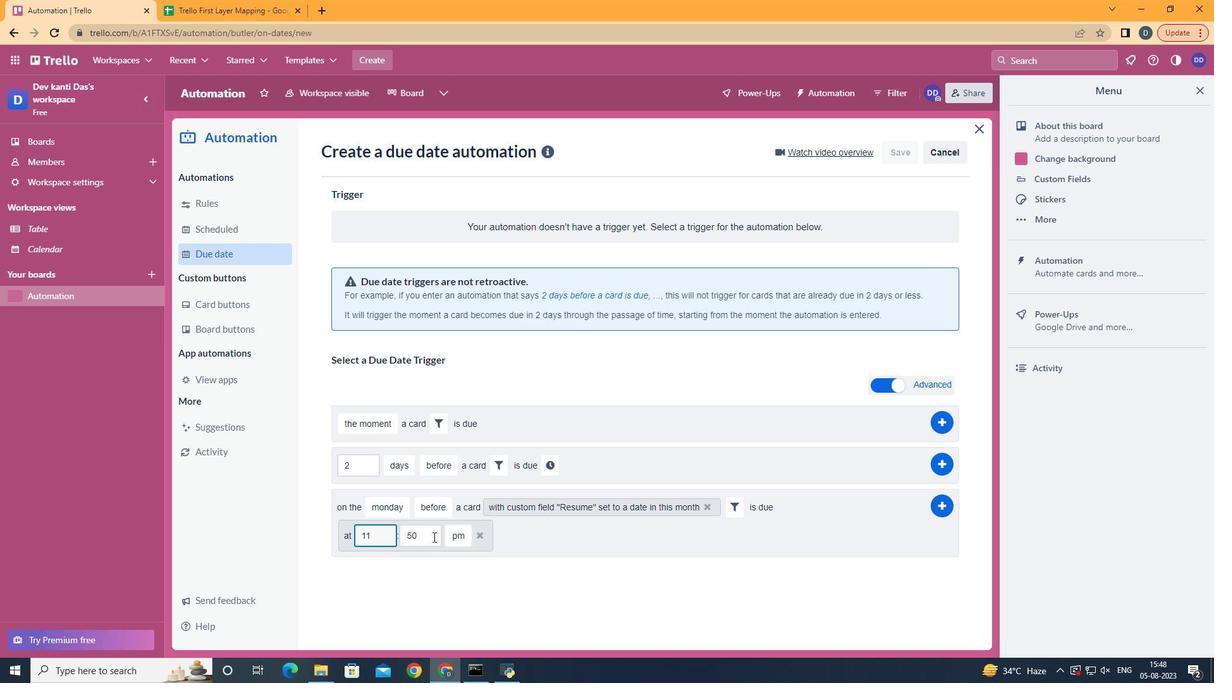 
Action: Mouse pressed left at (433, 536)
Screenshot: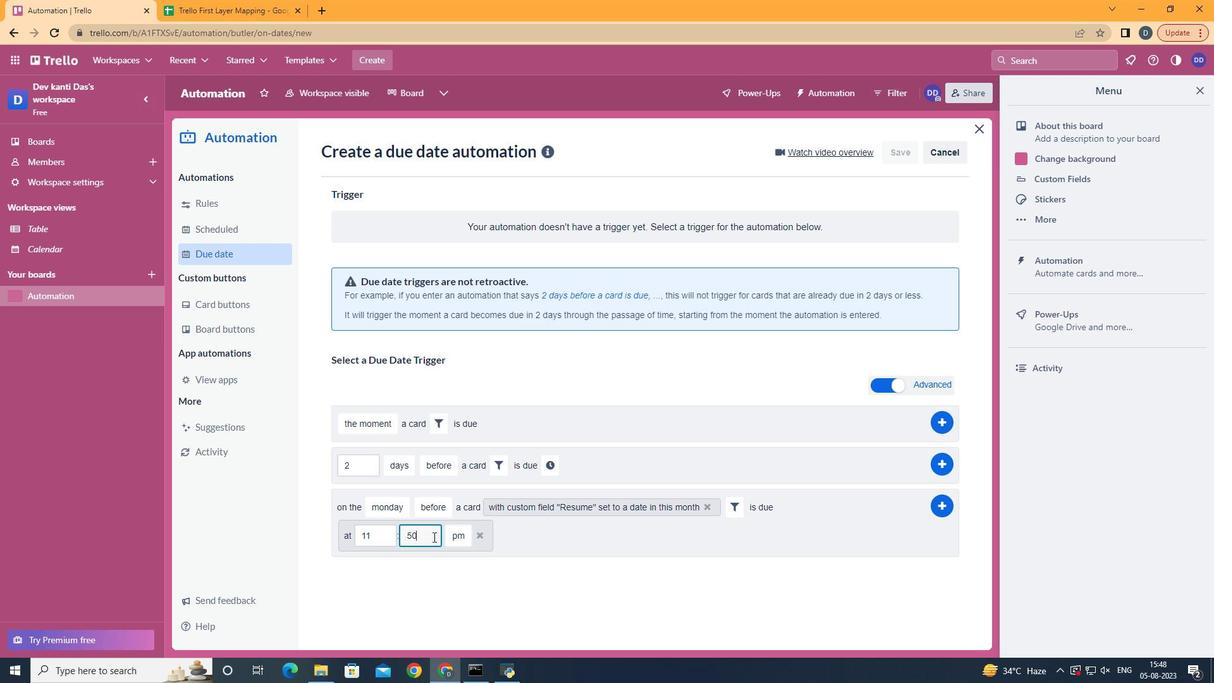 
Action: Key pressed <Key.backspace><Key.backspace>00
Screenshot: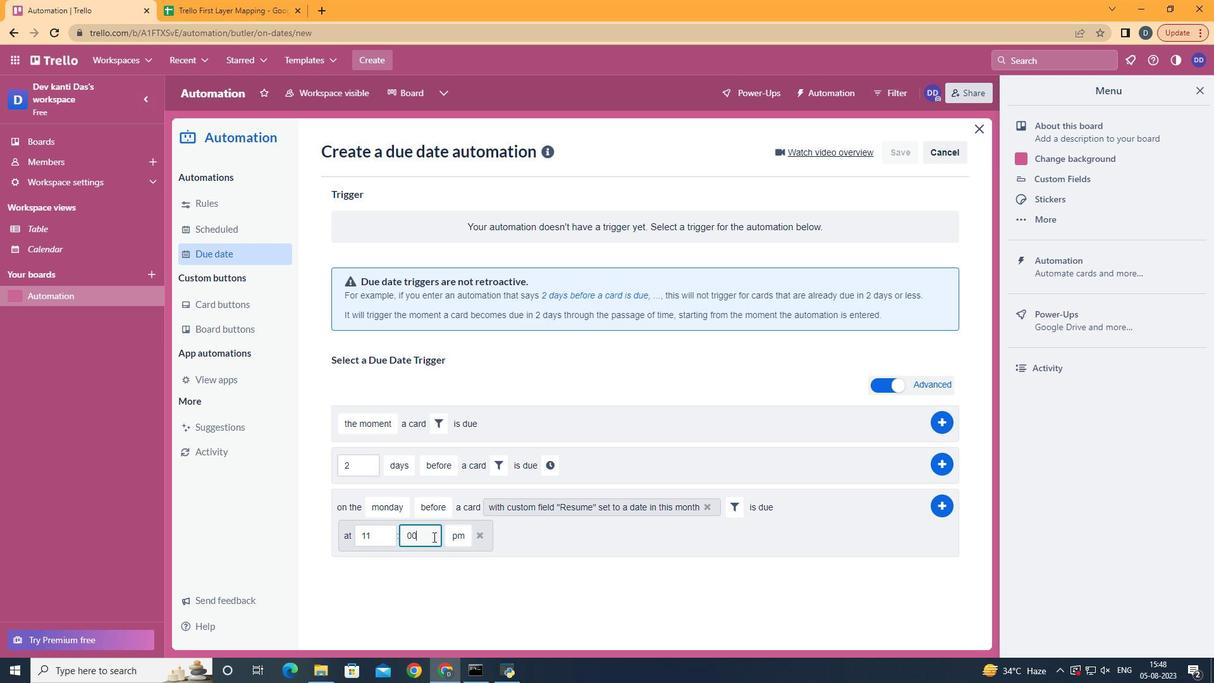 
Action: Mouse moved to (462, 553)
Screenshot: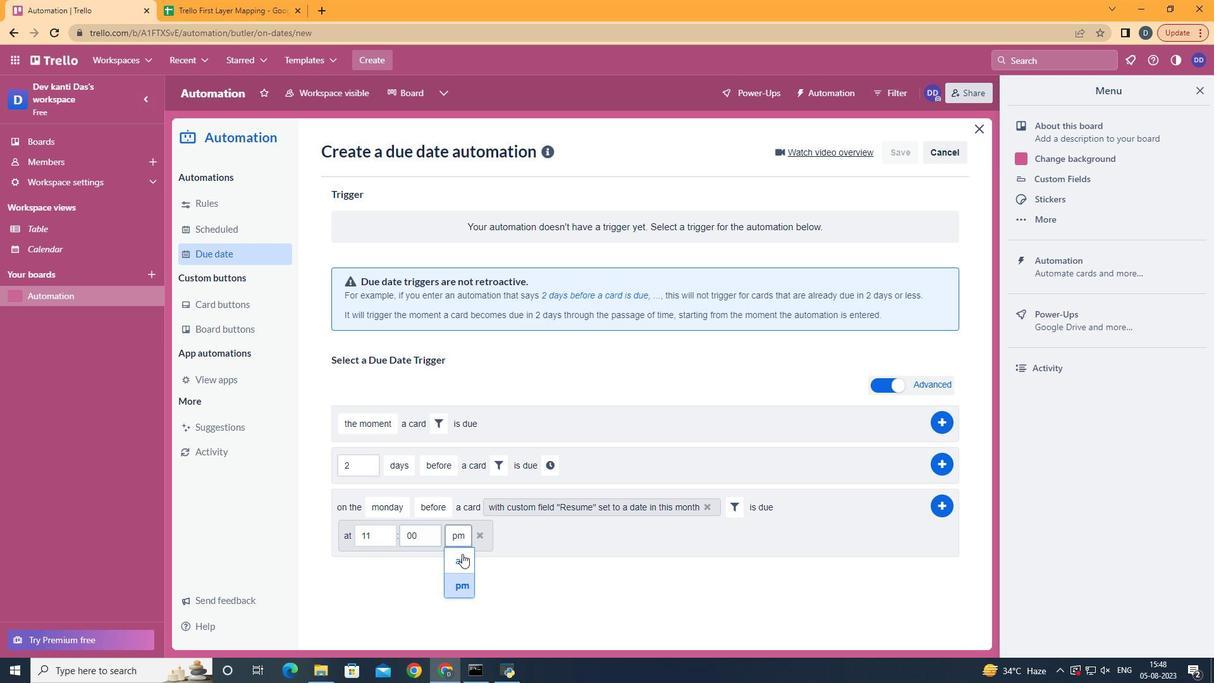 
Action: Mouse pressed left at (462, 553)
Screenshot: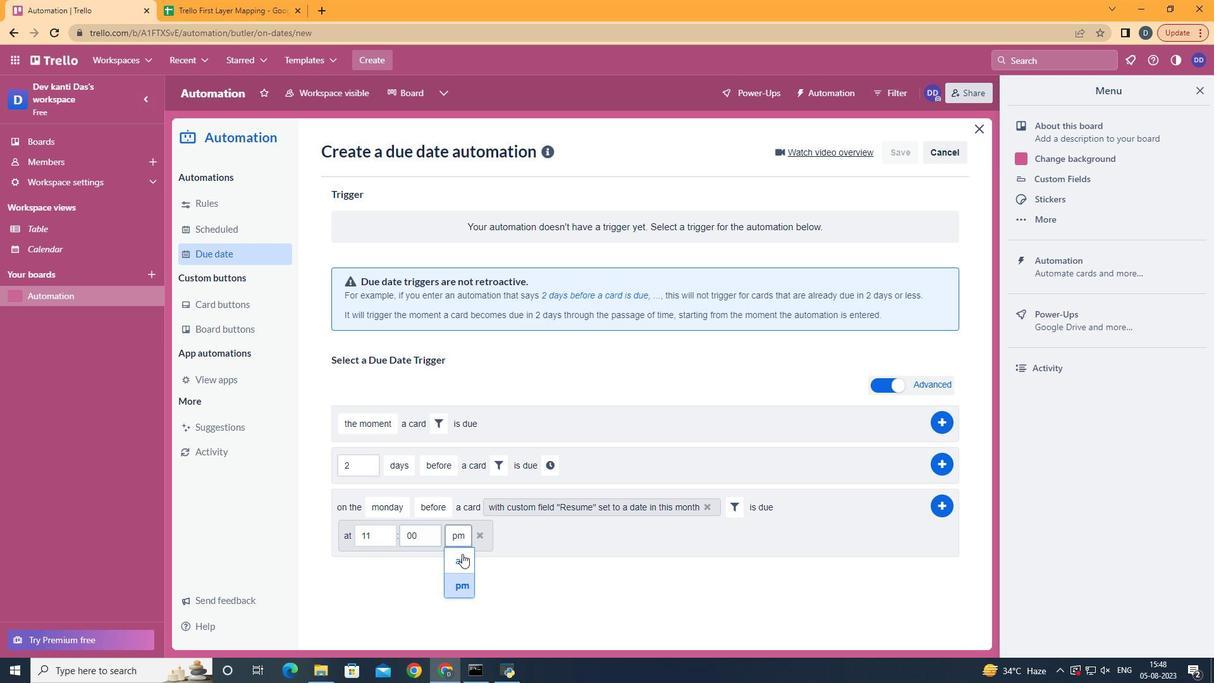 
Action: Mouse moved to (934, 500)
Screenshot: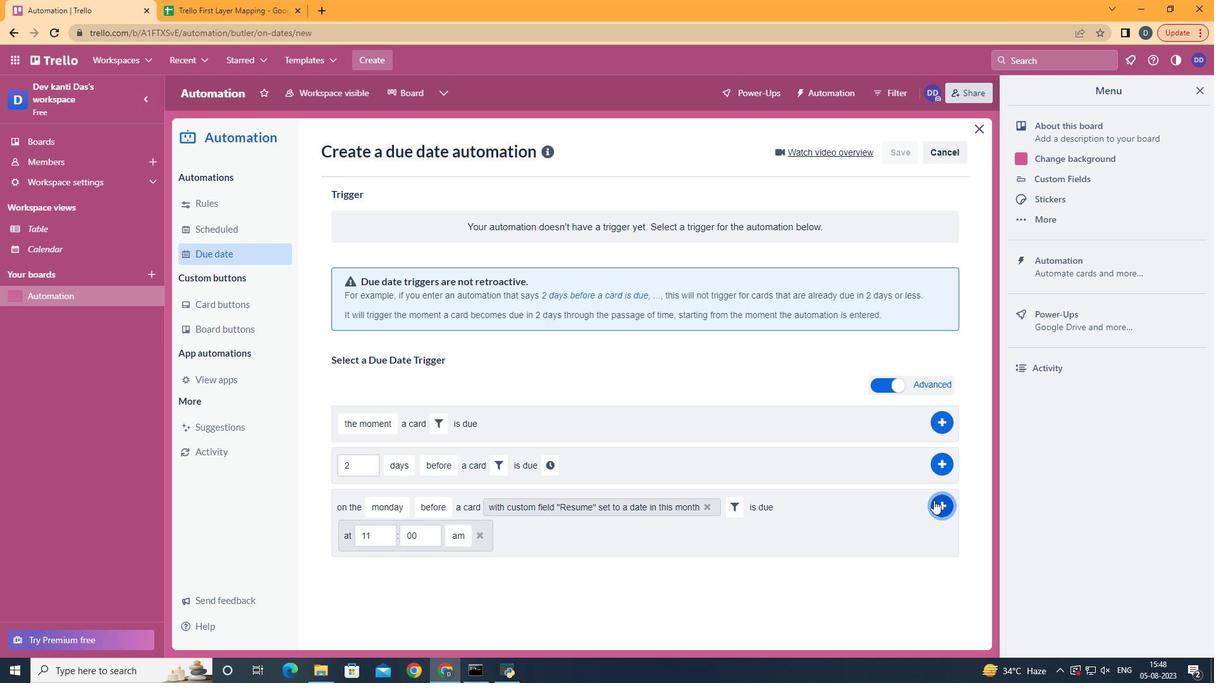 
Action: Mouse pressed left at (934, 500)
Screenshot: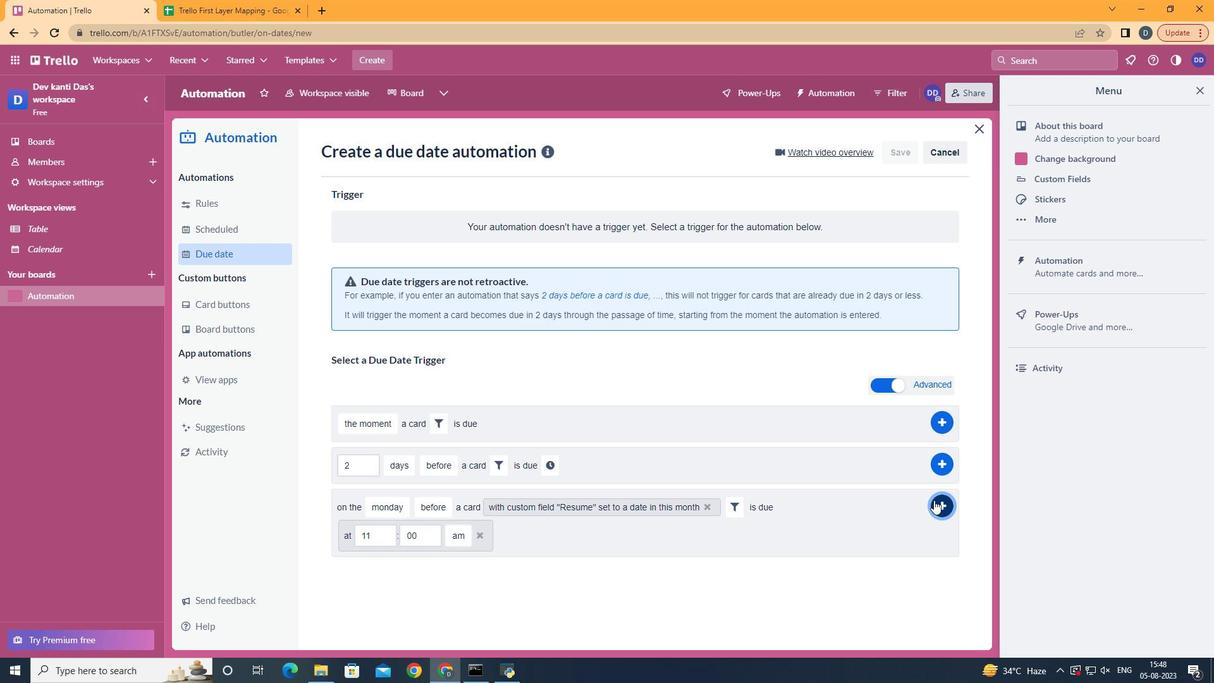
Action: Mouse moved to (495, 223)
Screenshot: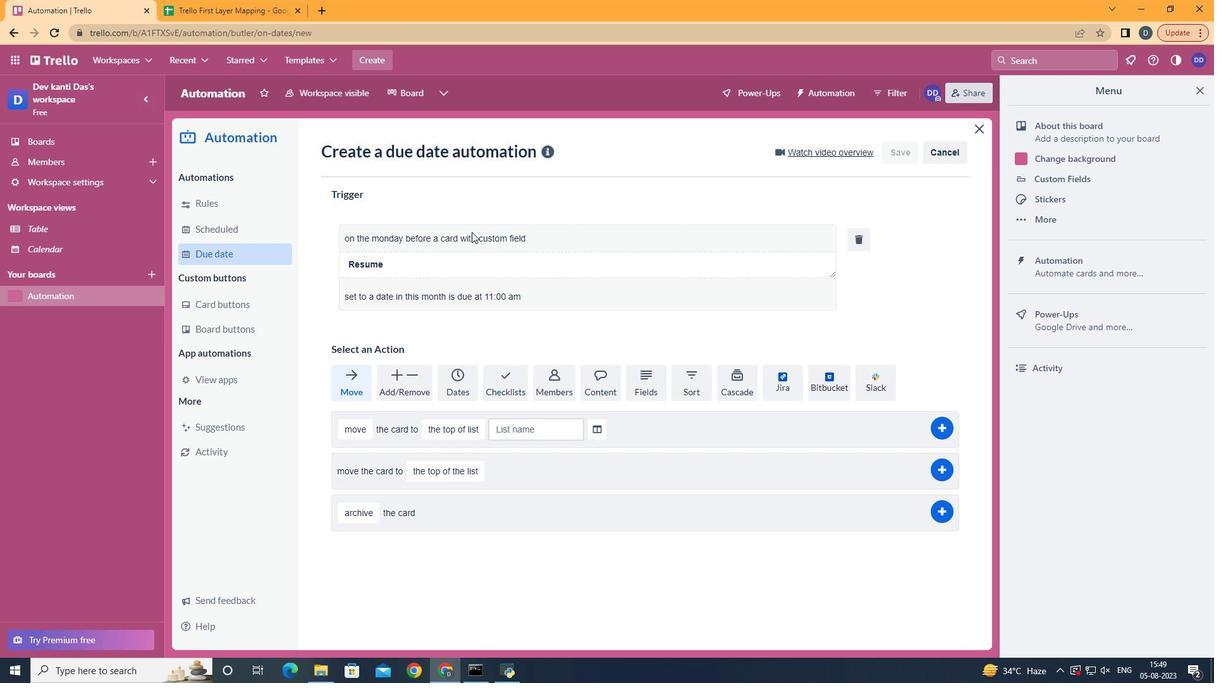 
